 Task: Find an Airbnb in Usinsk, Russia for 2 guests from 6th to 8th June, with a price range of ₹7000 to ₹12000, 1 bedroom, 2 beds, 1 bathroom, Wifi, Washing machine, and self check-in.
Action: Mouse moved to (447, 117)
Screenshot: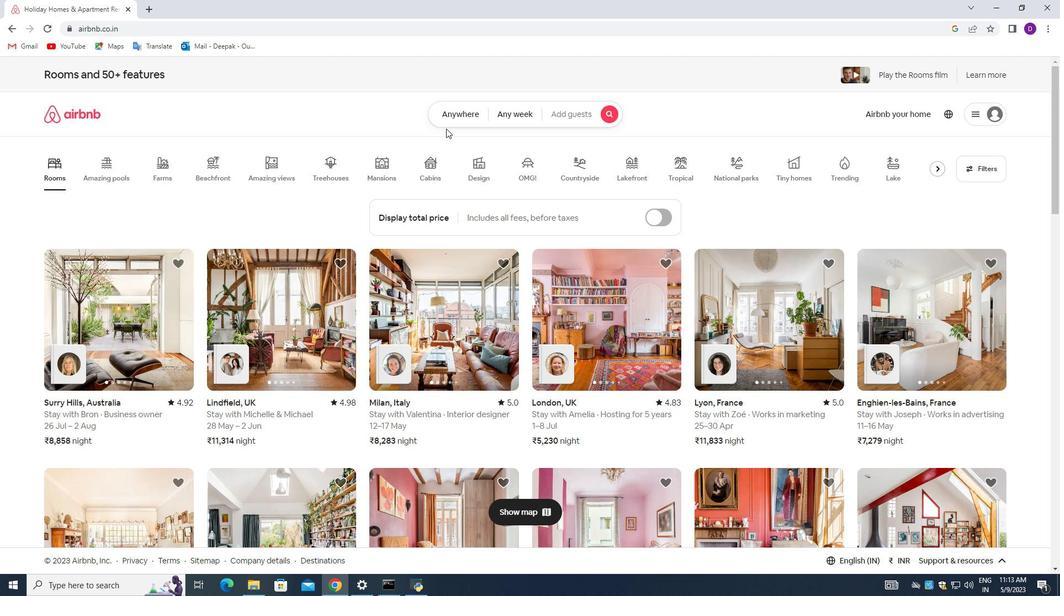 
Action: Mouse pressed left at (447, 117)
Screenshot: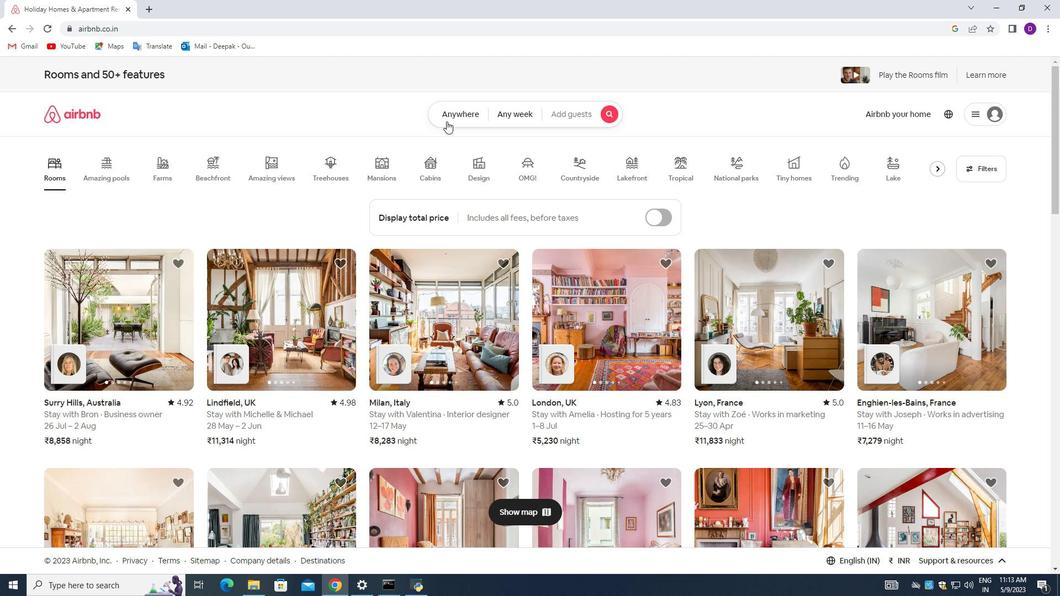 
Action: Mouse moved to (411, 155)
Screenshot: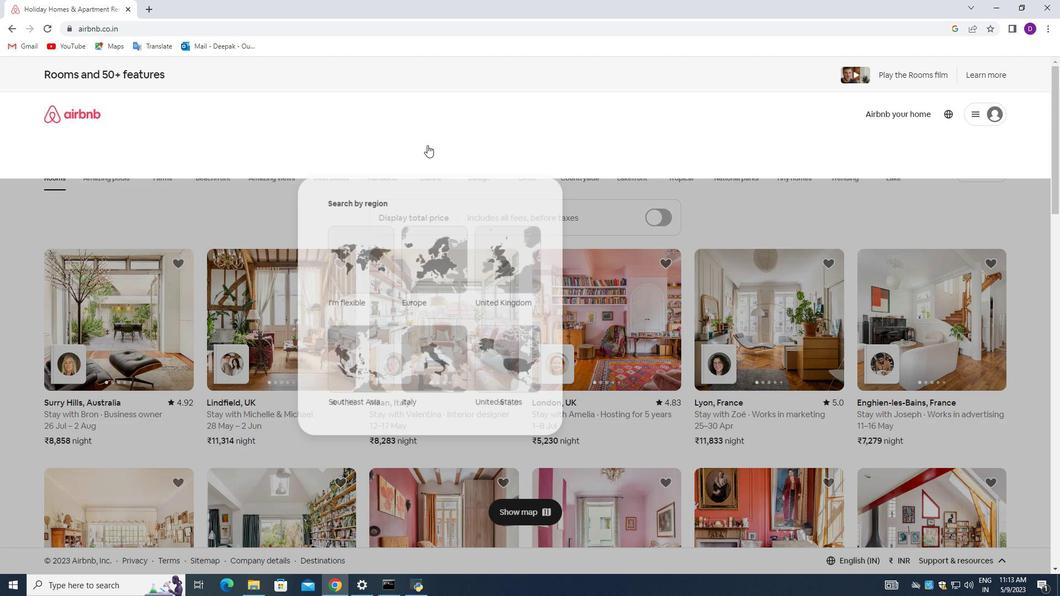
Action: Mouse pressed left at (411, 155)
Screenshot: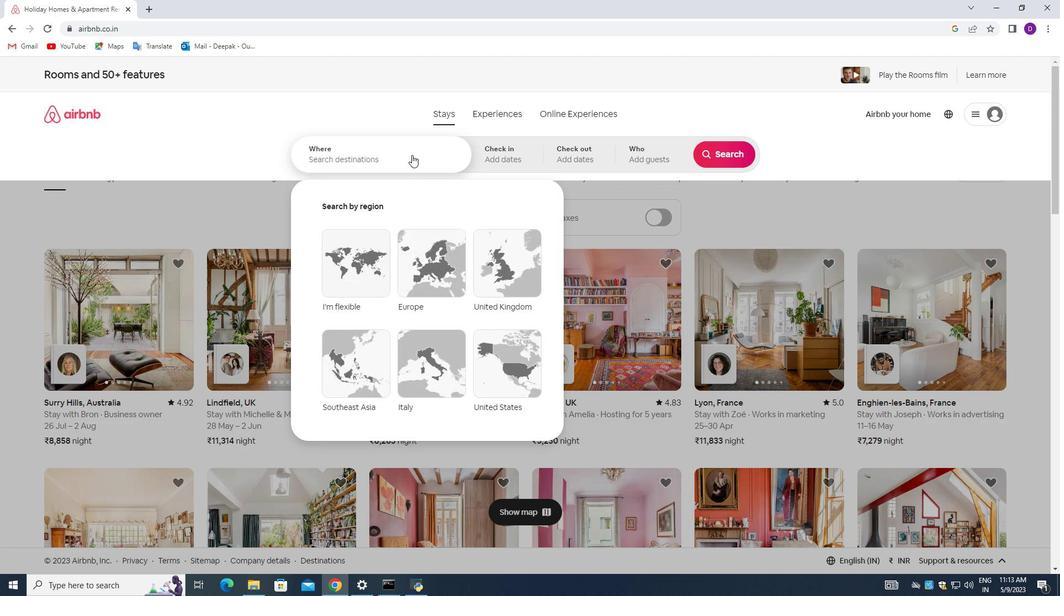 
Action: Mouse moved to (161, 269)
Screenshot: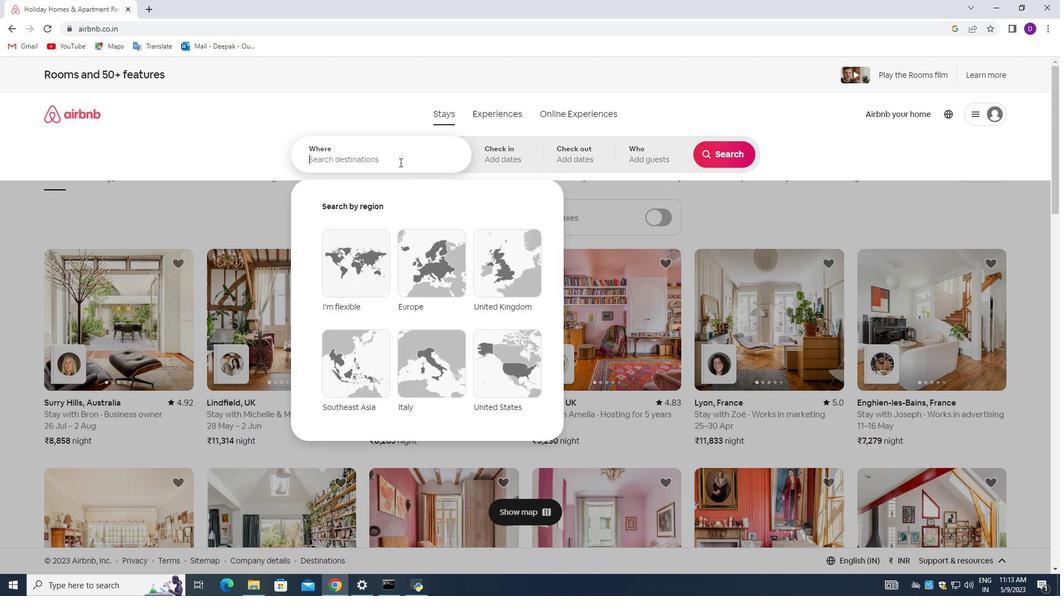 
Action: Key pressed <Key.shift>Usinsk,<Key.space><Key.shift_r>Russia<Key.enter>
Screenshot: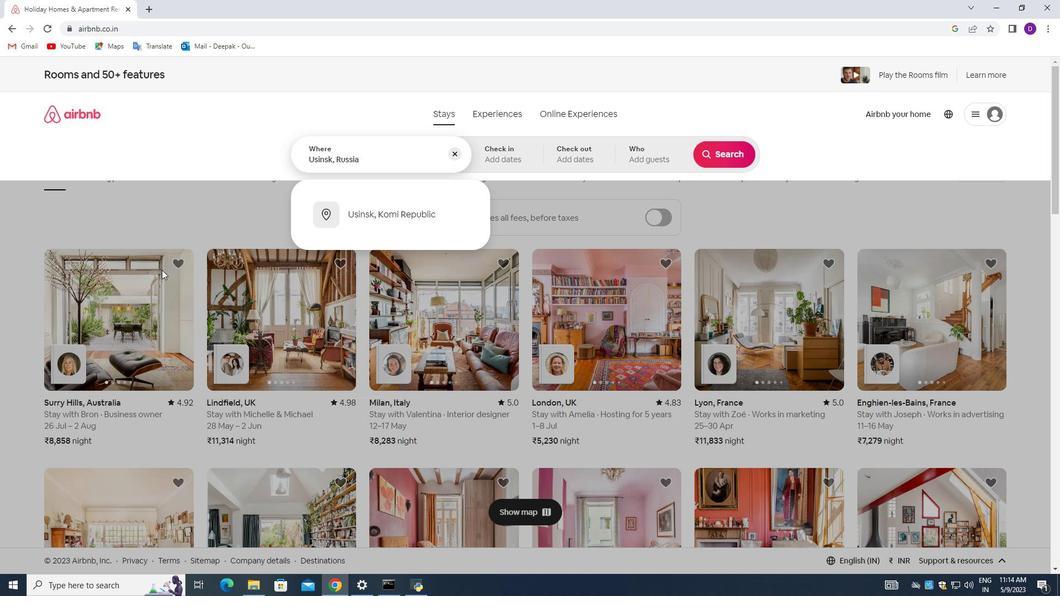 
Action: Mouse moved to (606, 316)
Screenshot: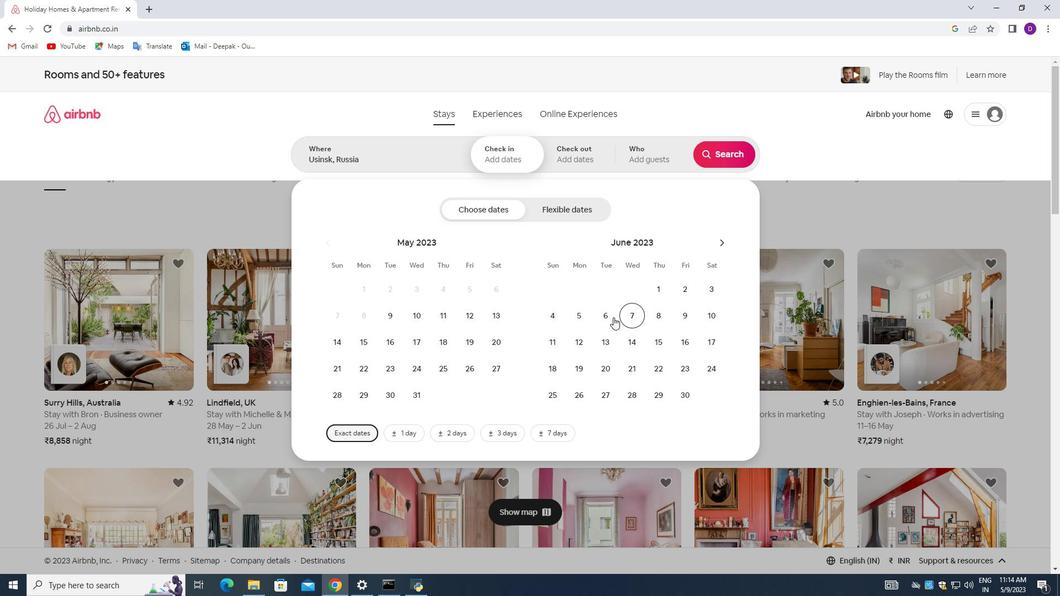 
Action: Mouse pressed left at (606, 316)
Screenshot: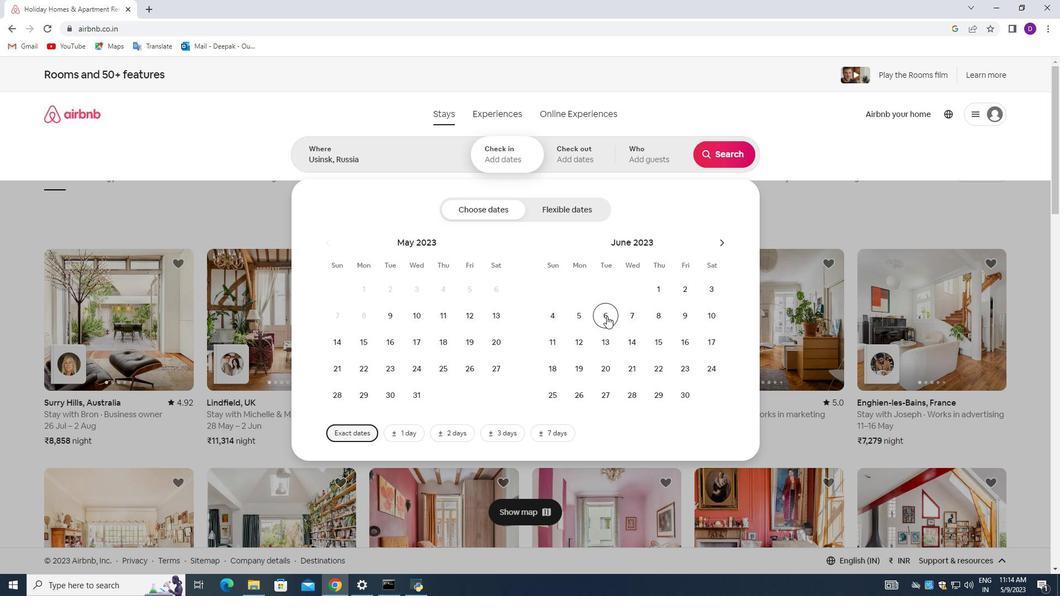 
Action: Mouse moved to (664, 318)
Screenshot: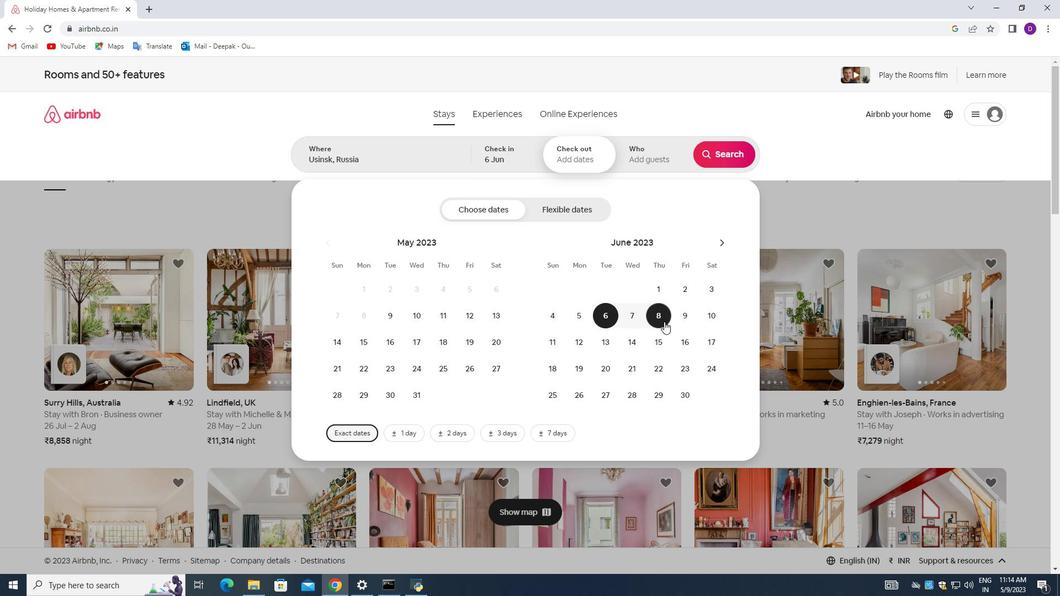 
Action: Mouse pressed left at (664, 318)
Screenshot: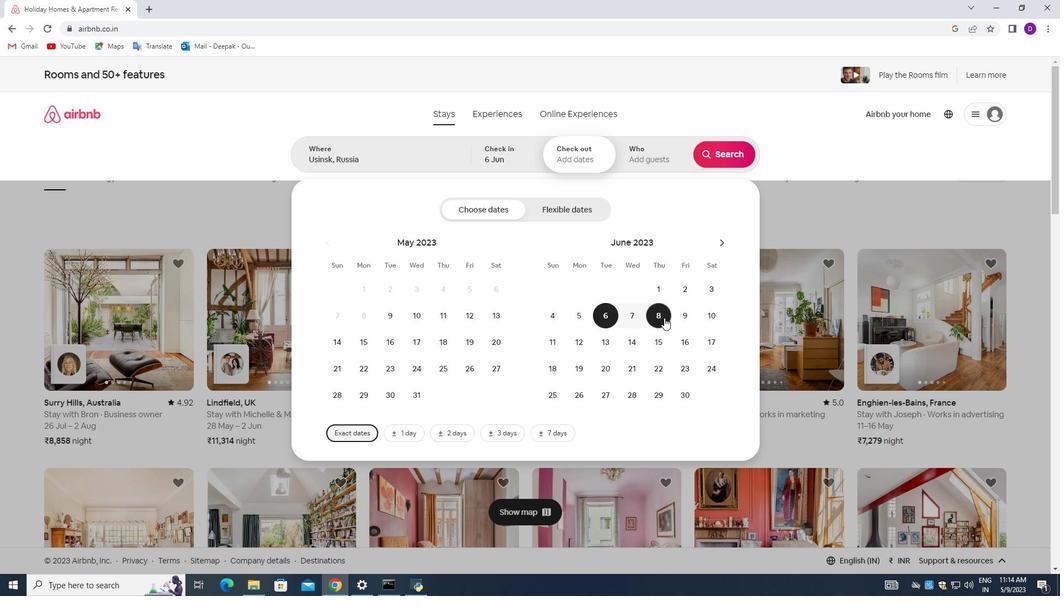 
Action: Mouse moved to (642, 159)
Screenshot: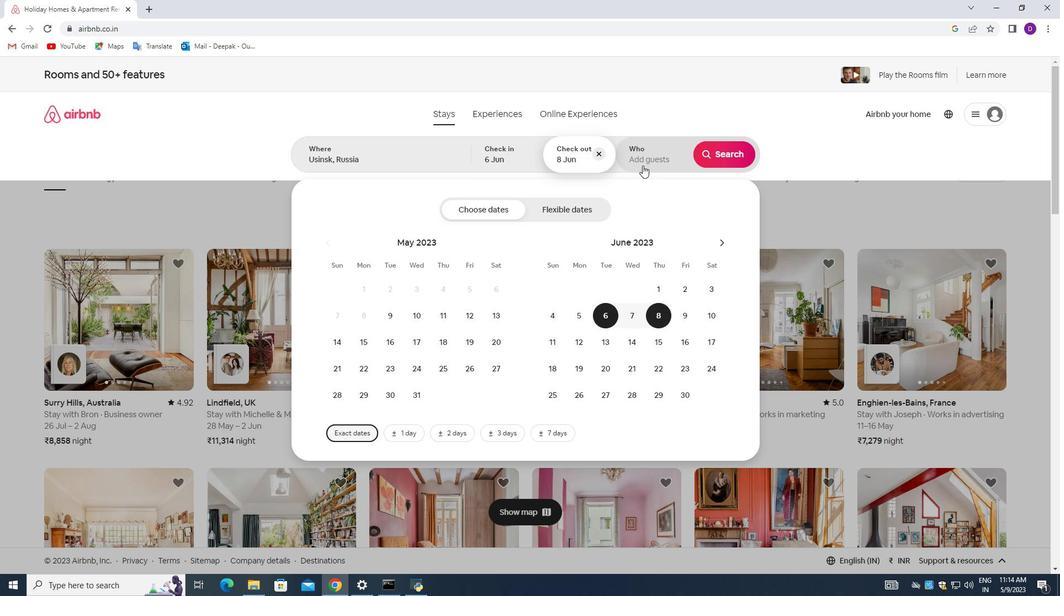 
Action: Mouse pressed left at (642, 159)
Screenshot: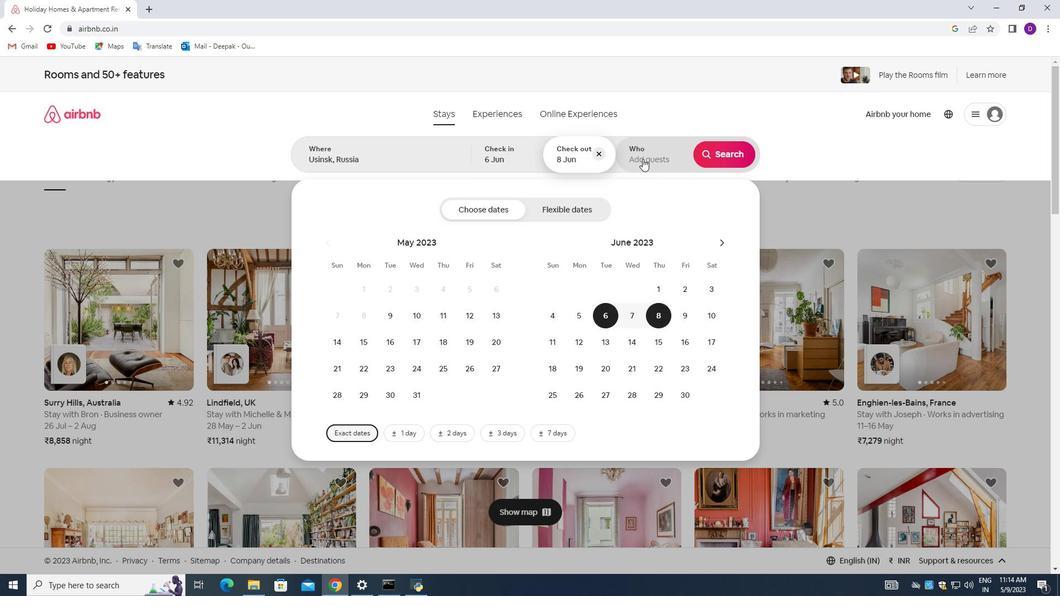 
Action: Mouse moved to (722, 210)
Screenshot: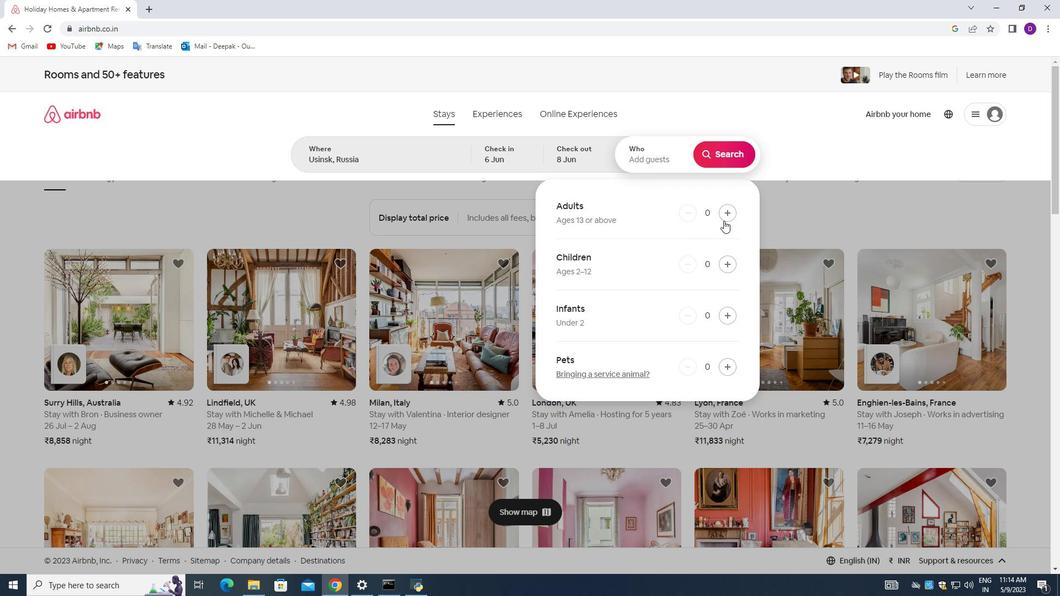 
Action: Mouse pressed left at (722, 210)
Screenshot: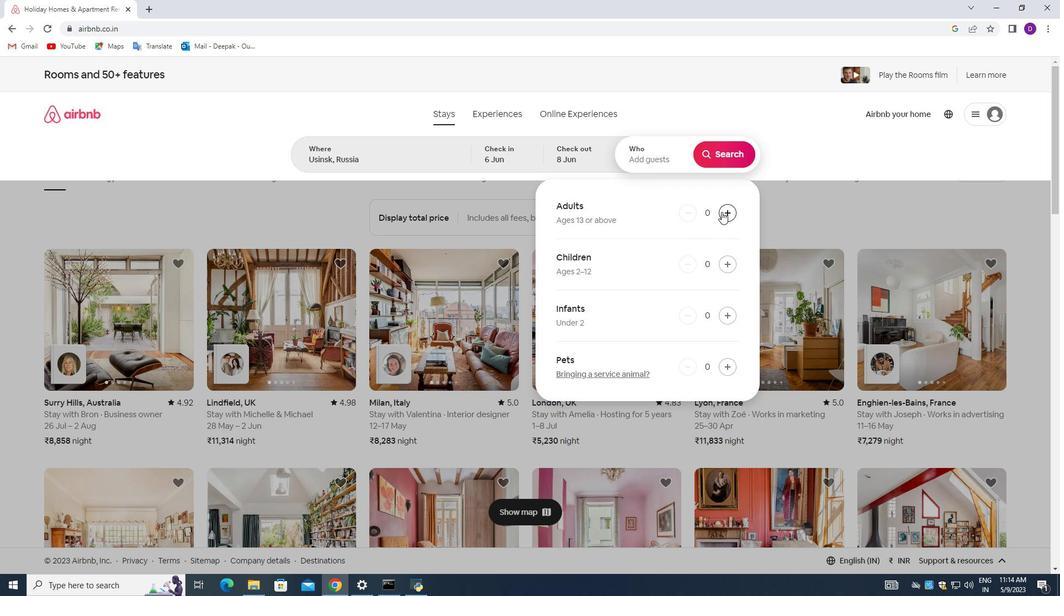 
Action: Mouse pressed left at (722, 210)
Screenshot: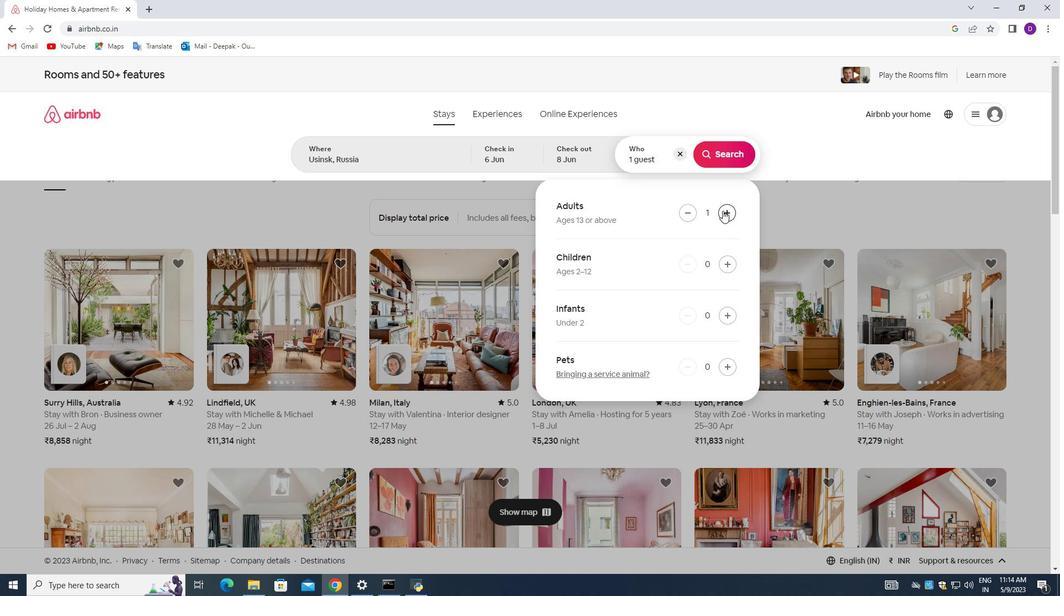 
Action: Mouse moved to (725, 153)
Screenshot: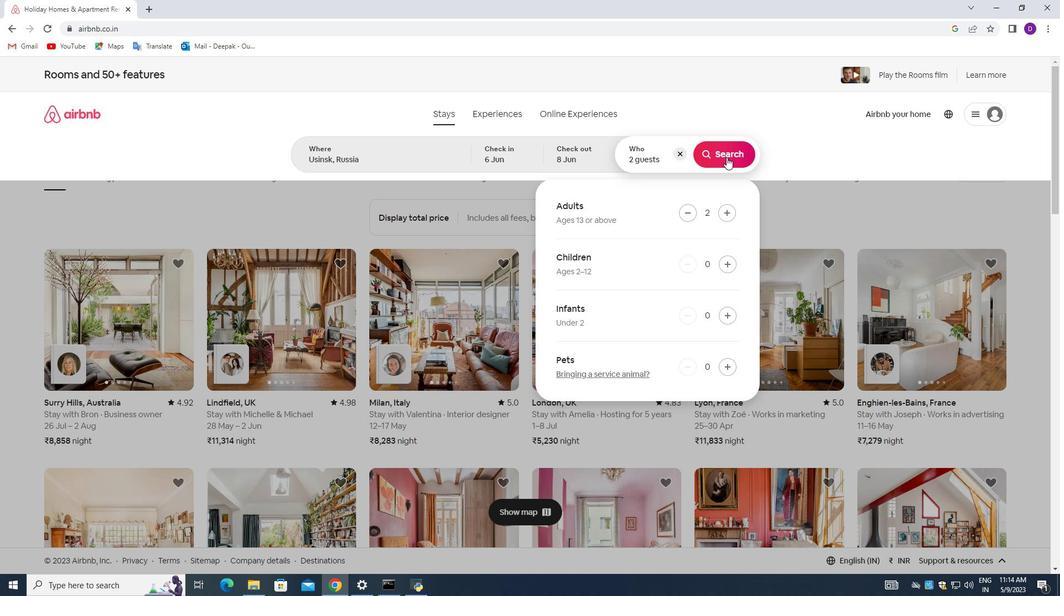 
Action: Mouse pressed left at (725, 153)
Screenshot: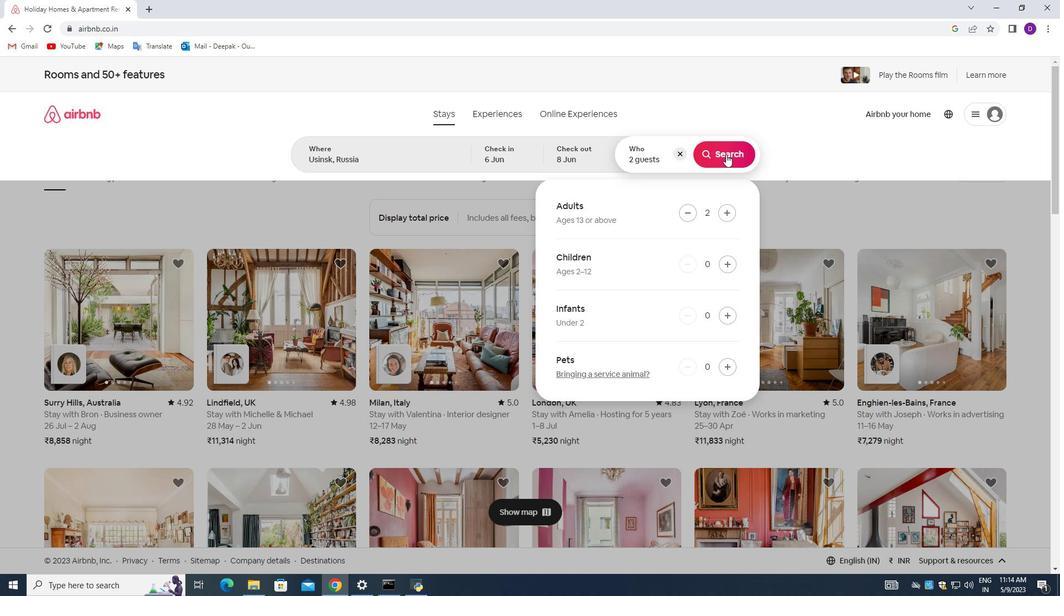 
Action: Mouse moved to (1000, 123)
Screenshot: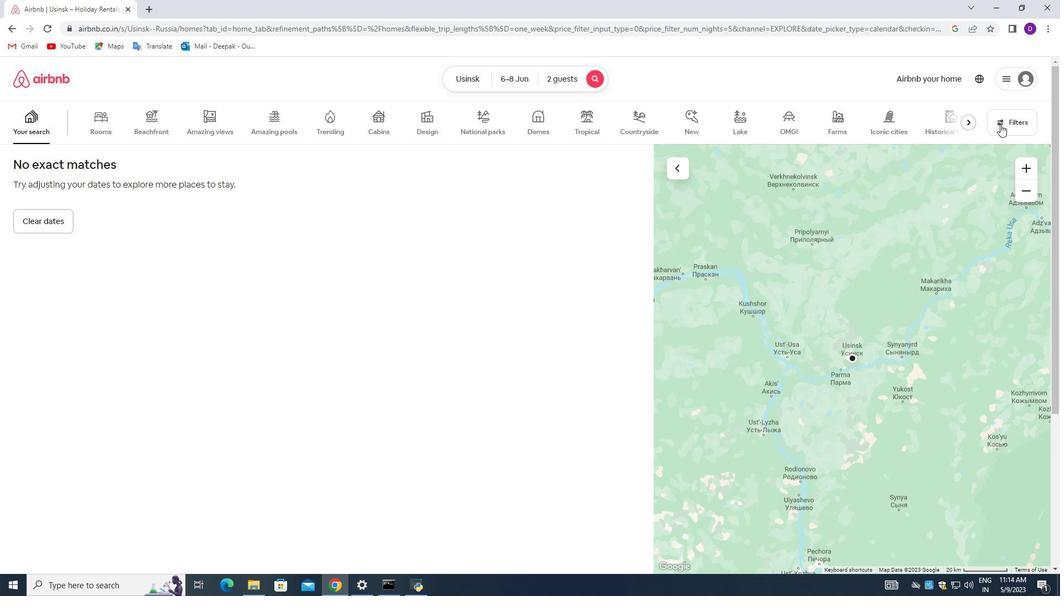 
Action: Mouse pressed left at (1000, 123)
Screenshot: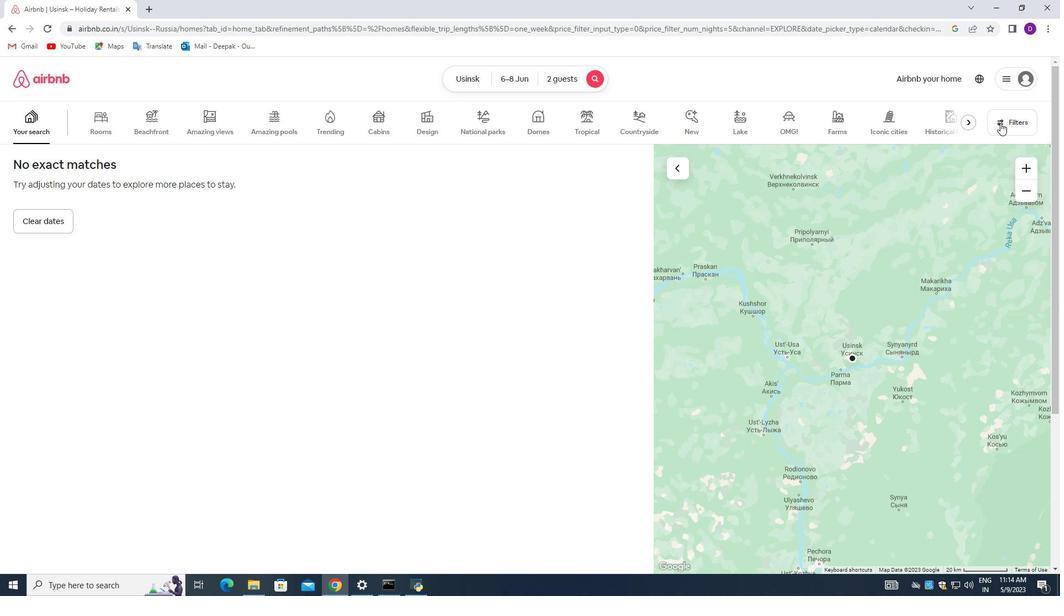
Action: Mouse moved to (398, 392)
Screenshot: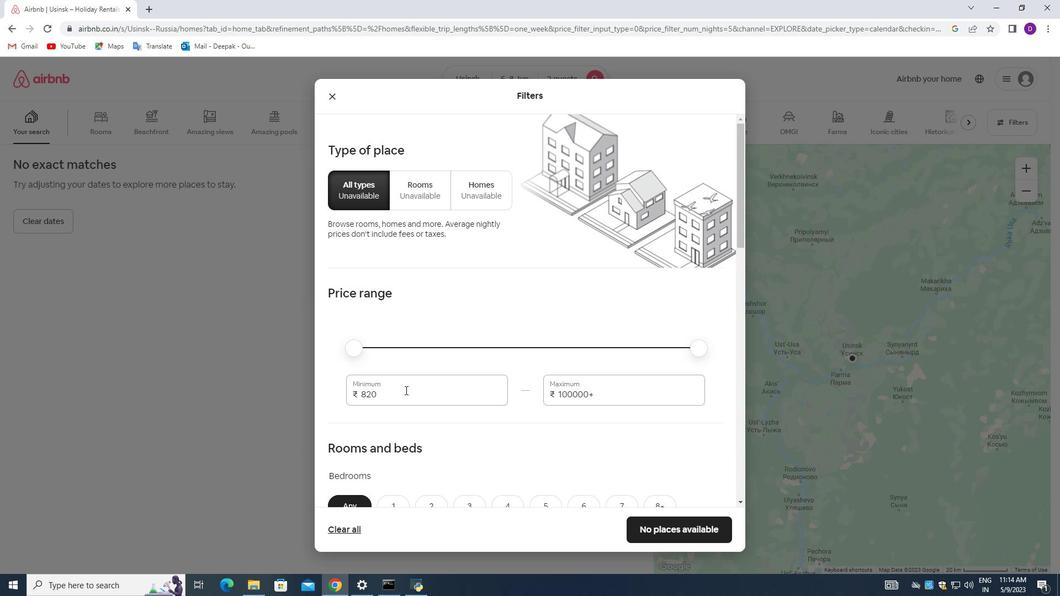 
Action: Mouse pressed left at (398, 392)
Screenshot: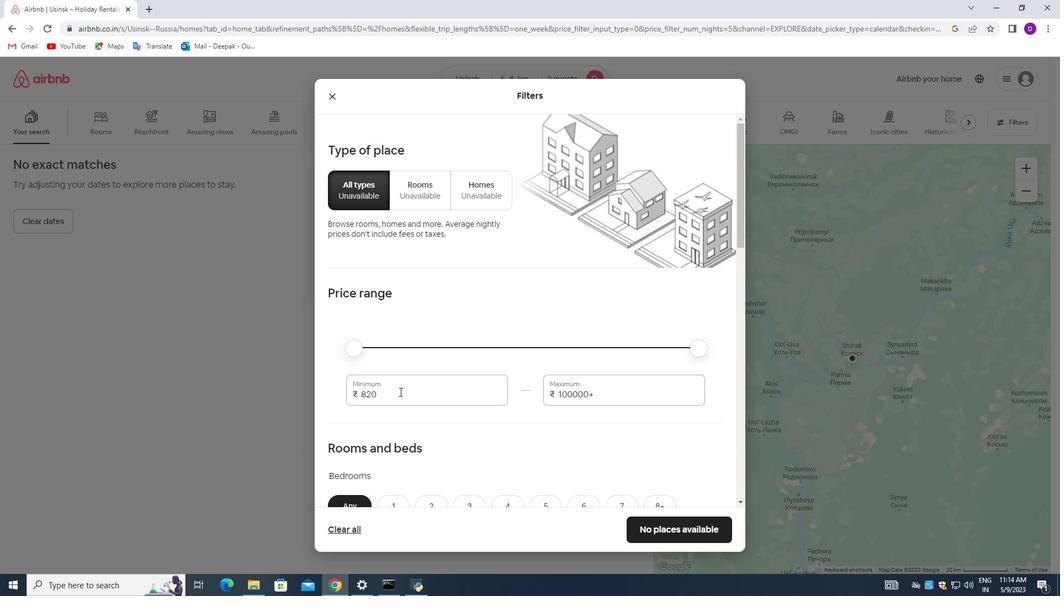 
Action: Mouse moved to (396, 393)
Screenshot: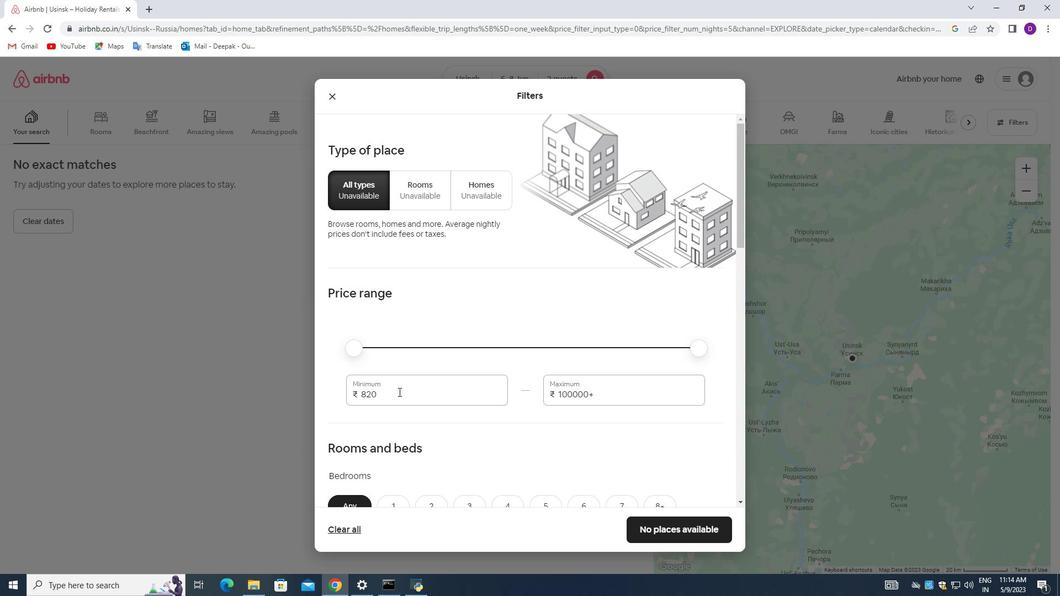 
Action: Mouse pressed left at (396, 393)
Screenshot: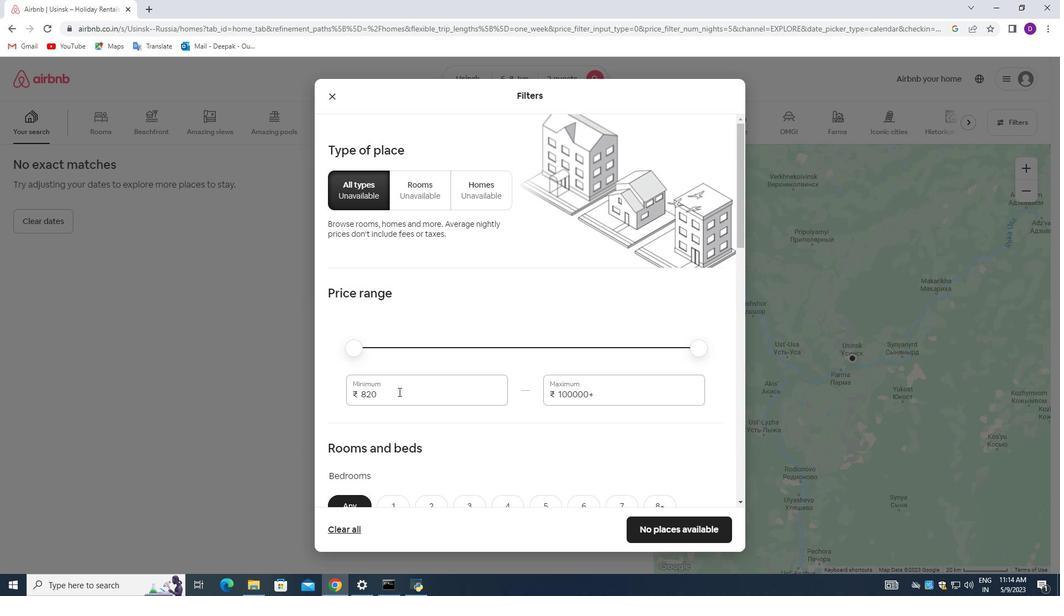 
Action: Mouse pressed left at (396, 393)
Screenshot: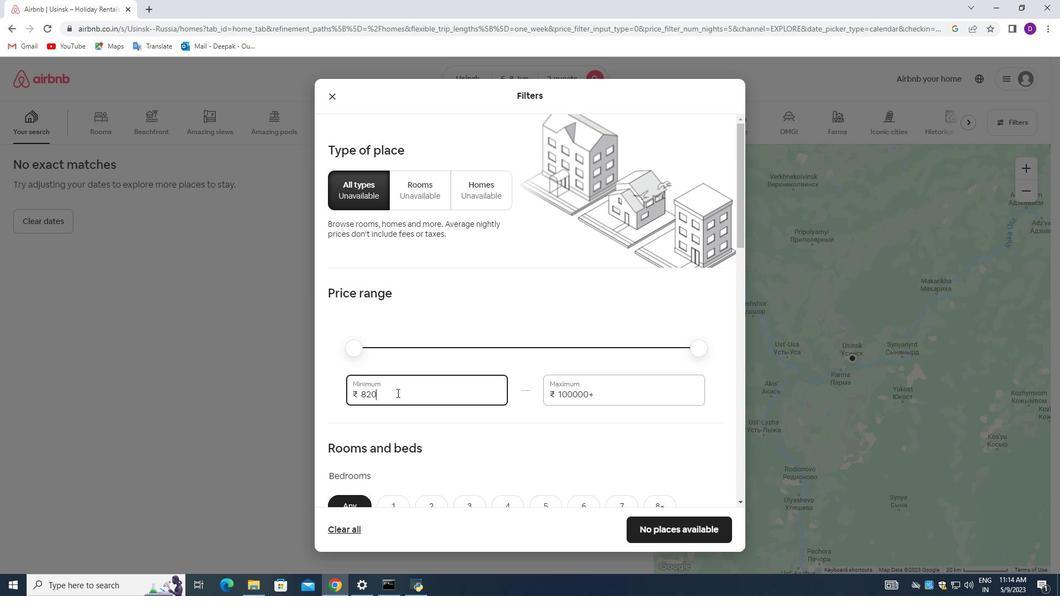 
Action: Key pressed 7000<Key.tab>12000
Screenshot: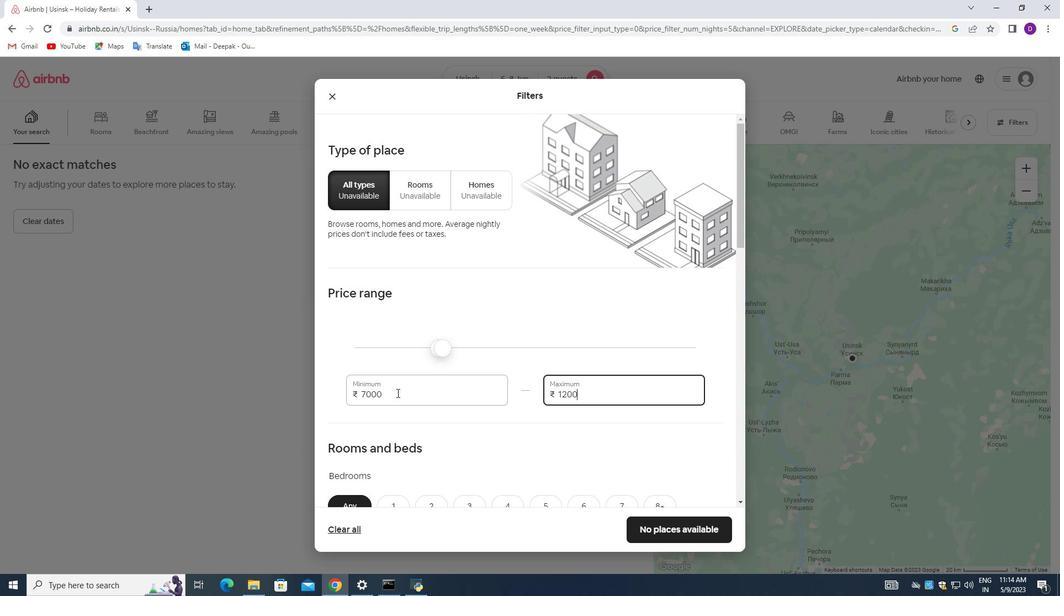 
Action: Mouse moved to (632, 313)
Screenshot: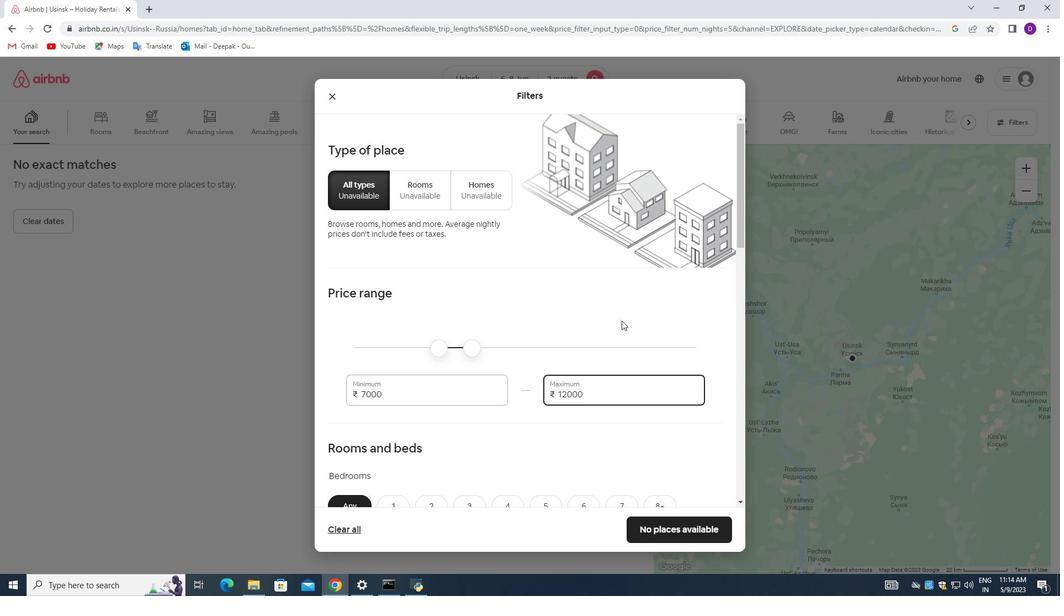 
Action: Mouse scrolled (632, 313) with delta (0, 0)
Screenshot: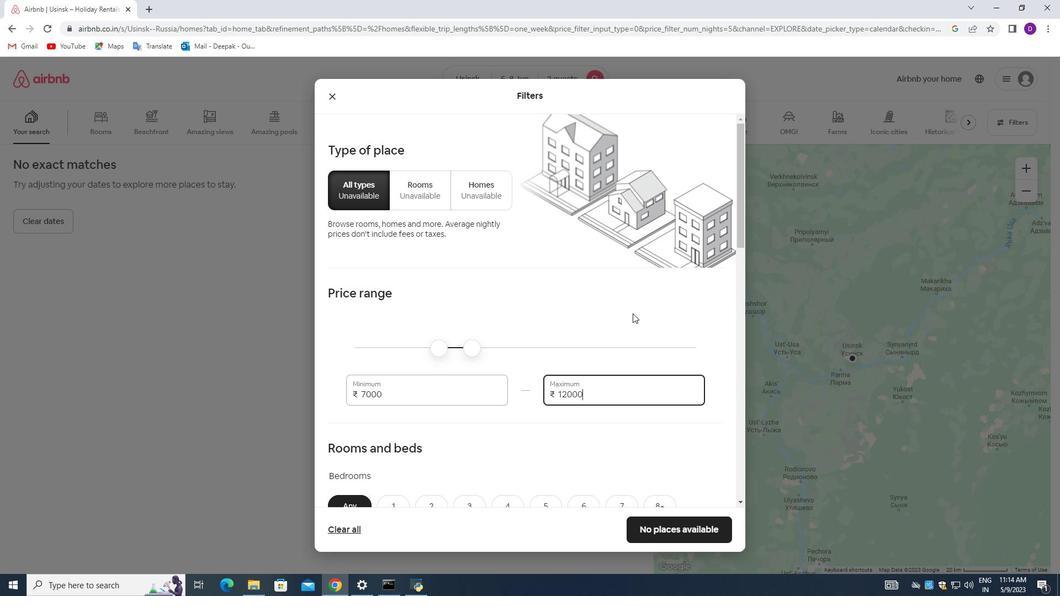 
Action: Mouse moved to (633, 311)
Screenshot: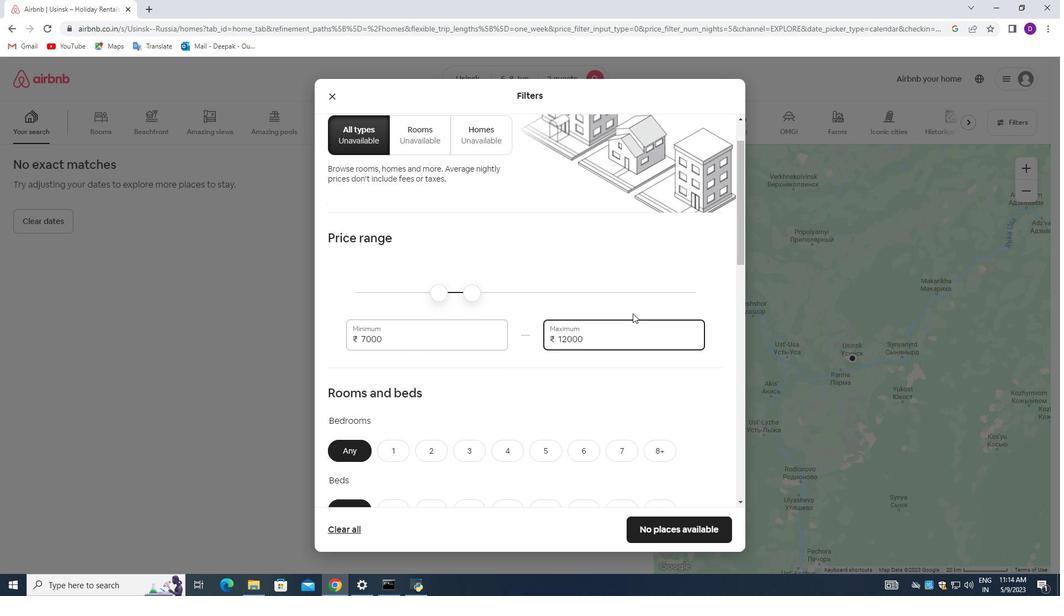 
Action: Mouse scrolled (633, 311) with delta (0, 0)
Screenshot: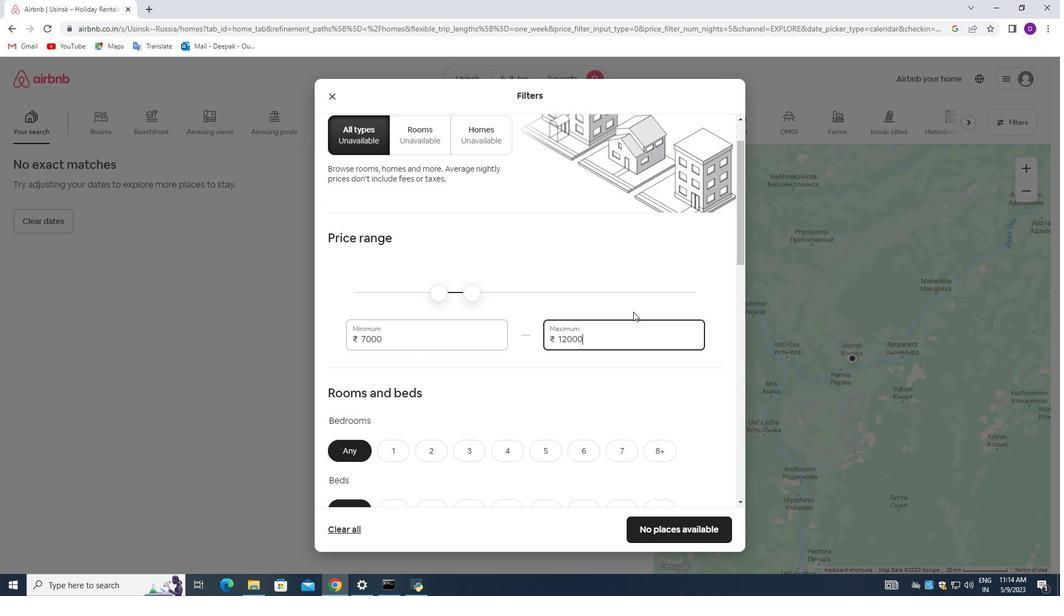 
Action: Mouse scrolled (633, 311) with delta (0, 0)
Screenshot: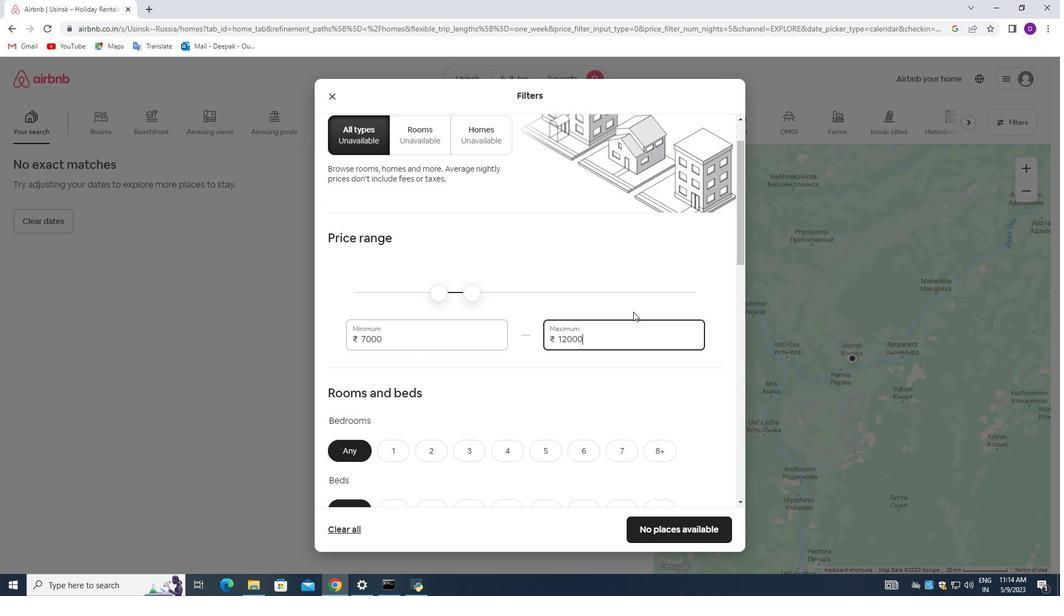 
Action: Mouse scrolled (633, 311) with delta (0, 0)
Screenshot: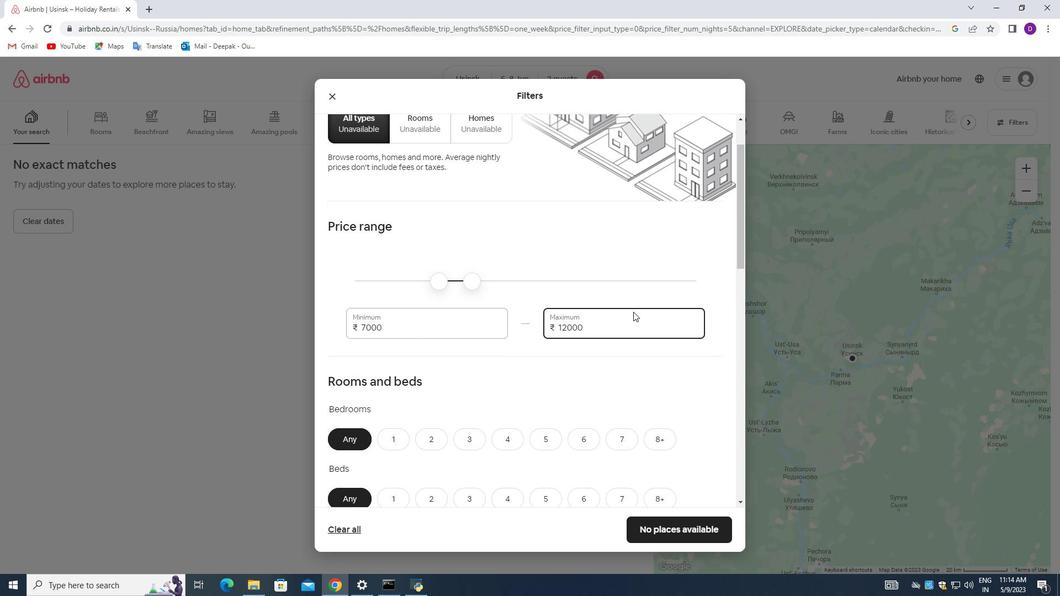 
Action: Mouse moved to (388, 286)
Screenshot: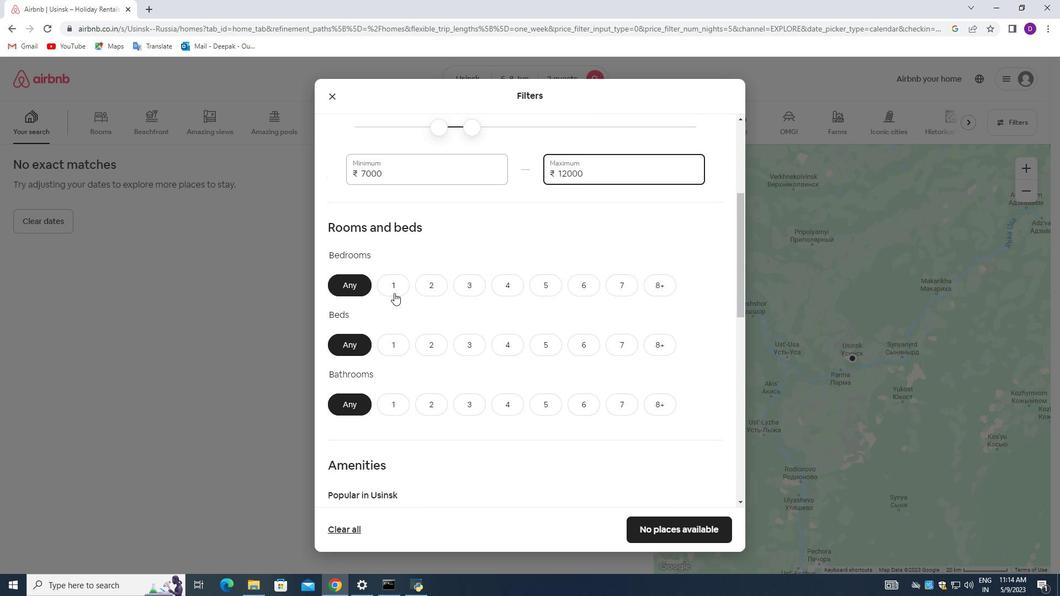 
Action: Mouse pressed left at (388, 286)
Screenshot: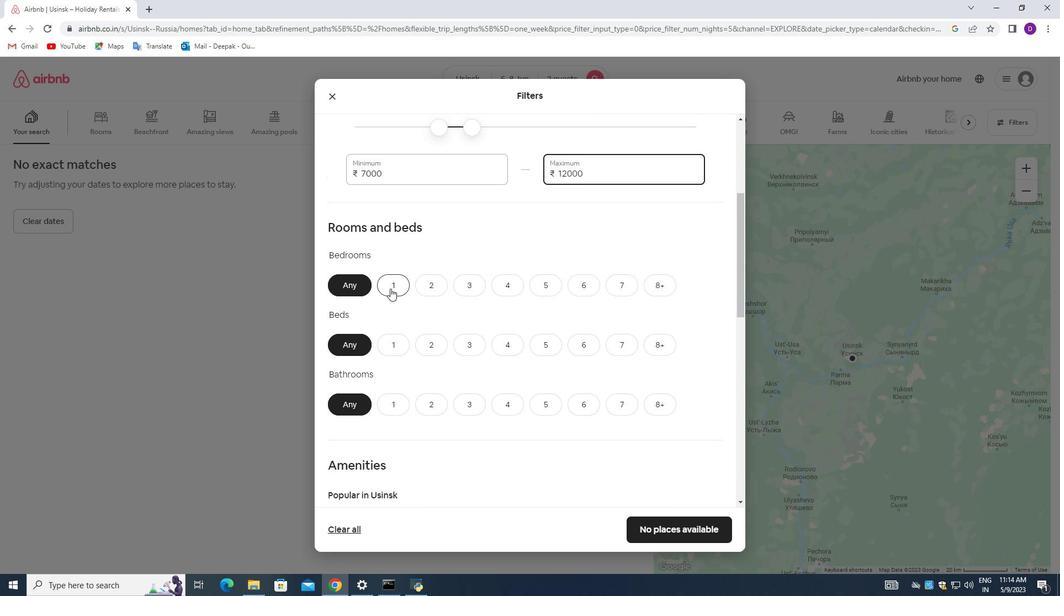 
Action: Mouse moved to (424, 337)
Screenshot: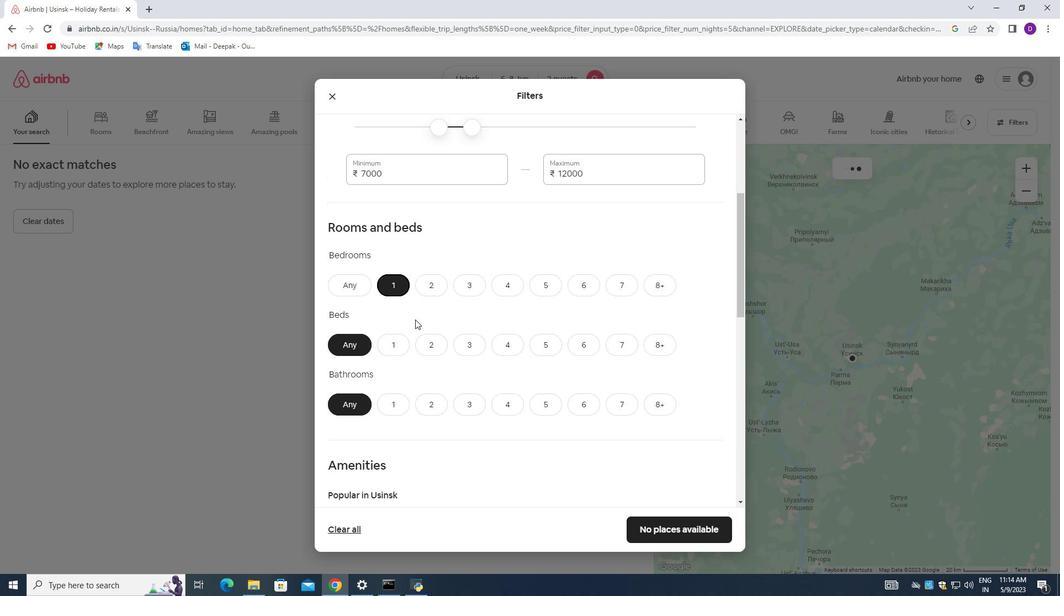 
Action: Mouse pressed left at (424, 337)
Screenshot: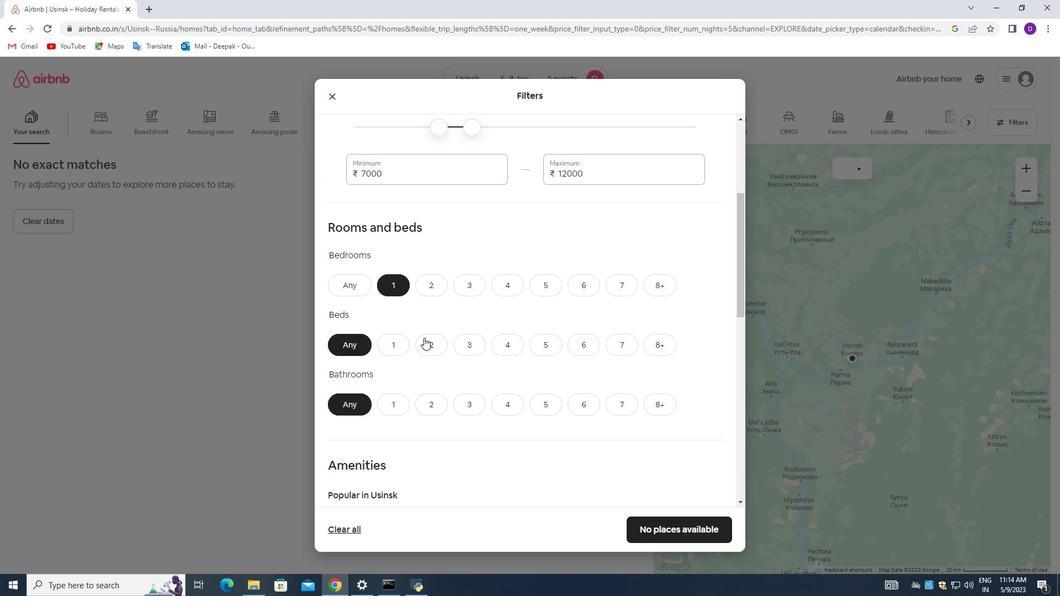 
Action: Mouse moved to (392, 402)
Screenshot: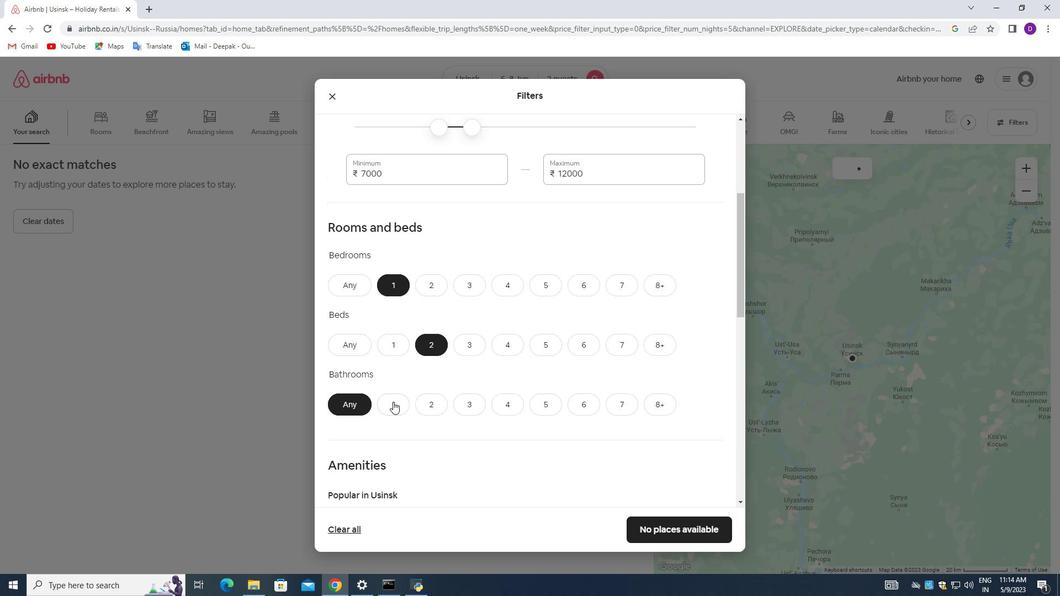
Action: Mouse pressed left at (392, 402)
Screenshot: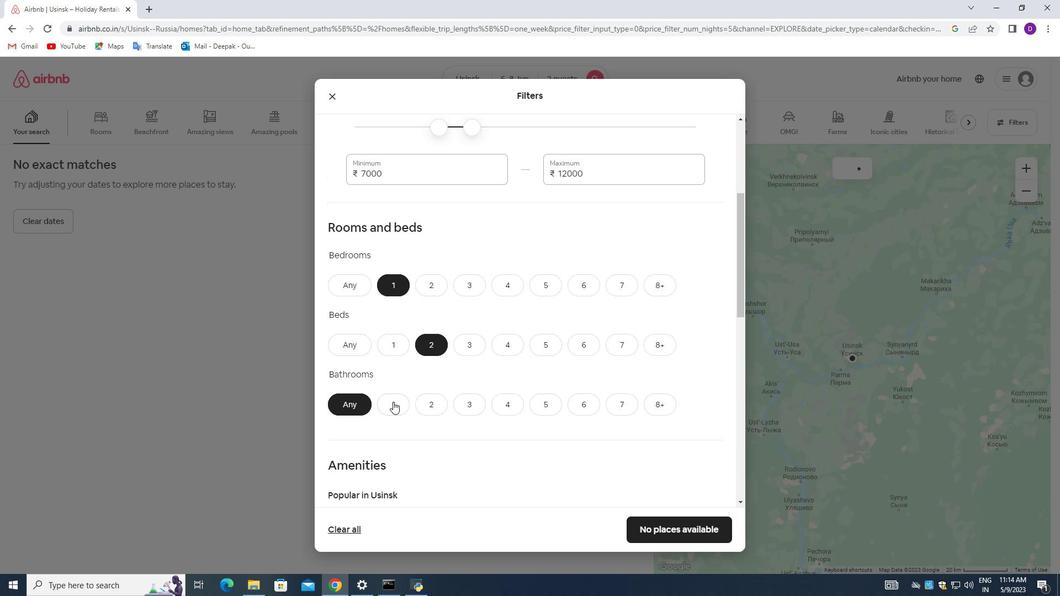 
Action: Mouse moved to (465, 334)
Screenshot: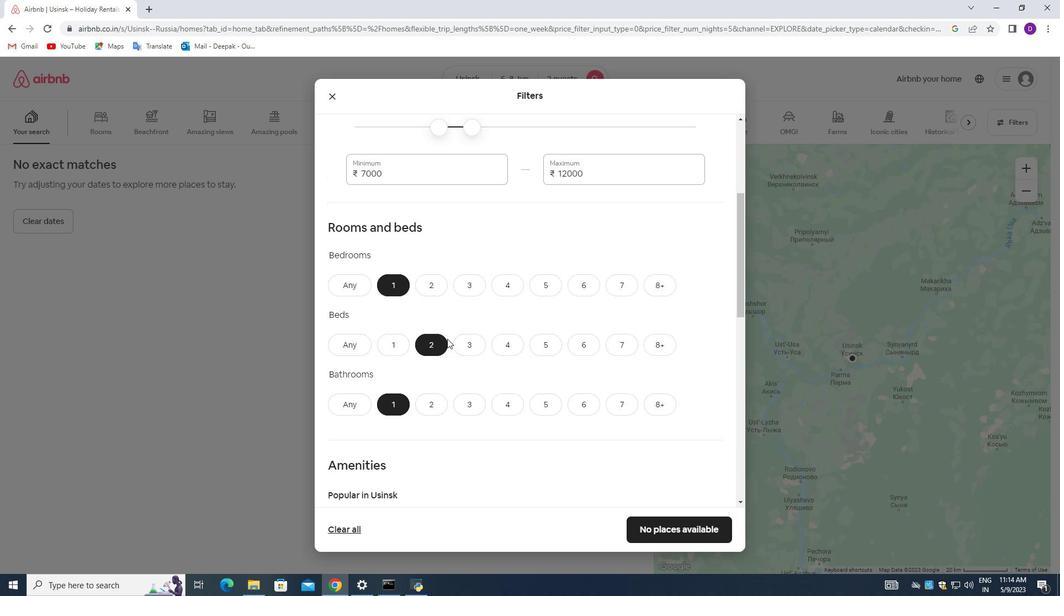 
Action: Mouse scrolled (464, 335) with delta (0, 0)
Screenshot: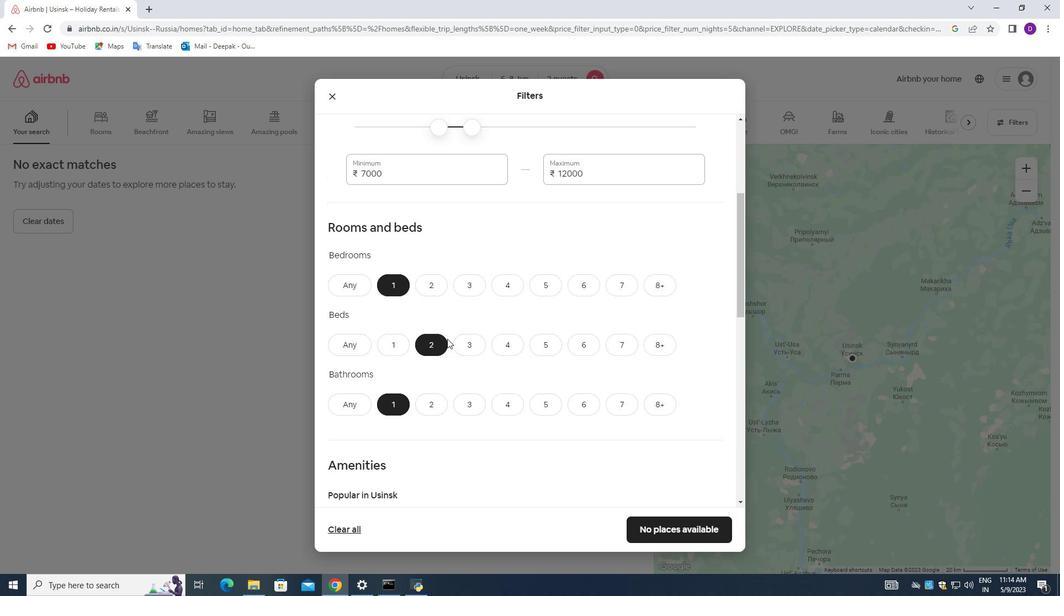 
Action: Mouse moved to (470, 330)
Screenshot: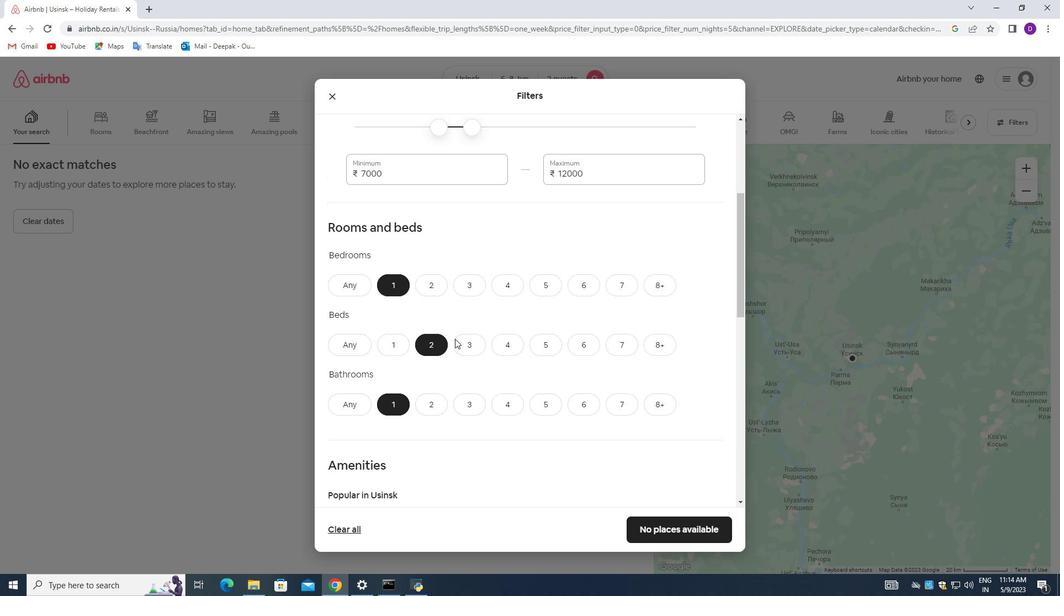 
Action: Mouse scrolled (470, 330) with delta (0, 0)
Screenshot: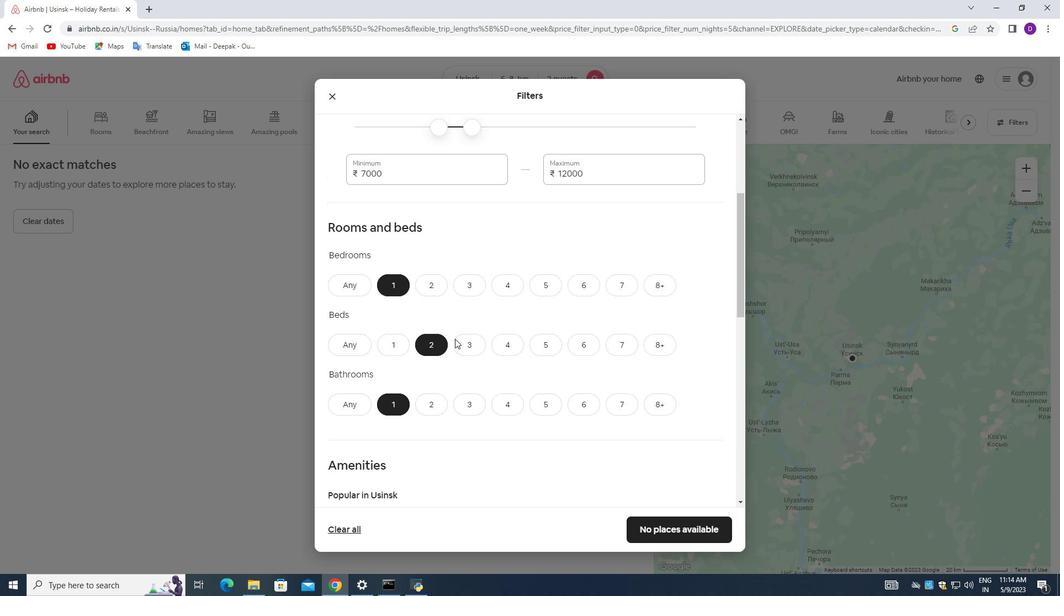 
Action: Mouse moved to (496, 294)
Screenshot: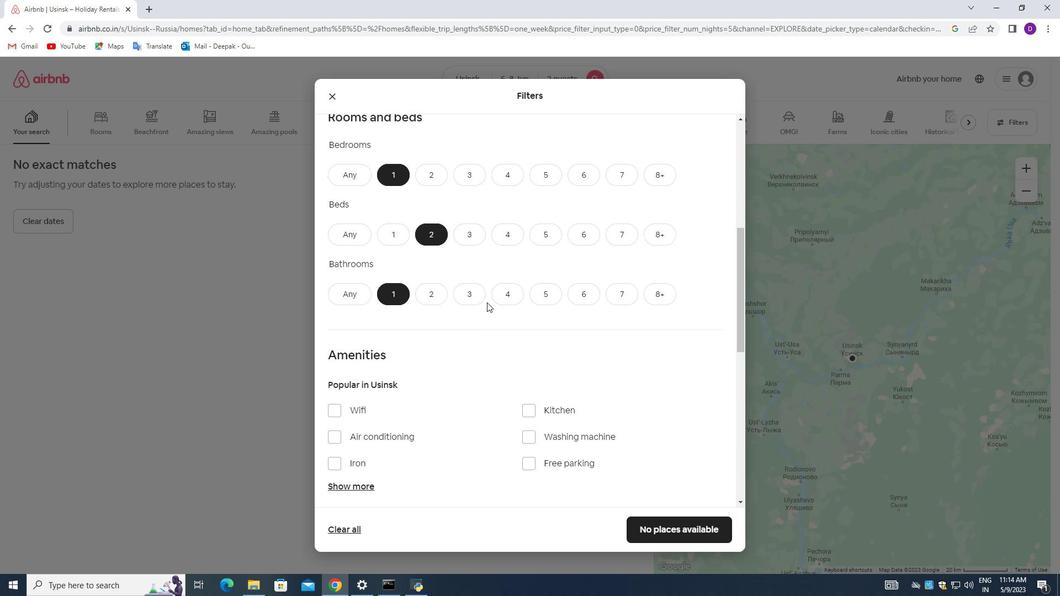 
Action: Mouse scrolled (496, 293) with delta (0, 0)
Screenshot: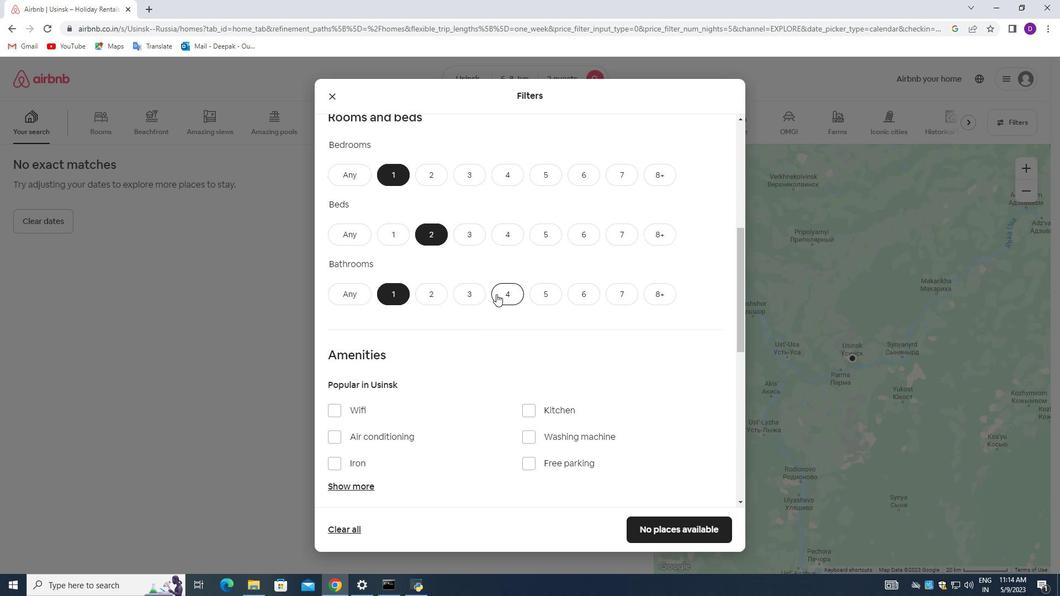 
Action: Mouse scrolled (496, 293) with delta (0, 0)
Screenshot: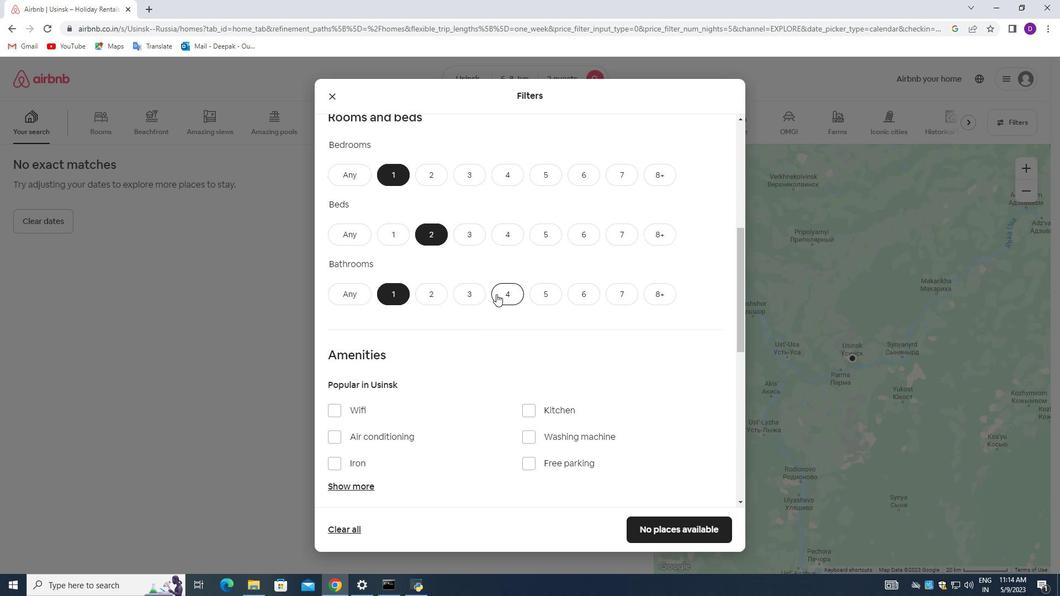 
Action: Mouse moved to (330, 295)
Screenshot: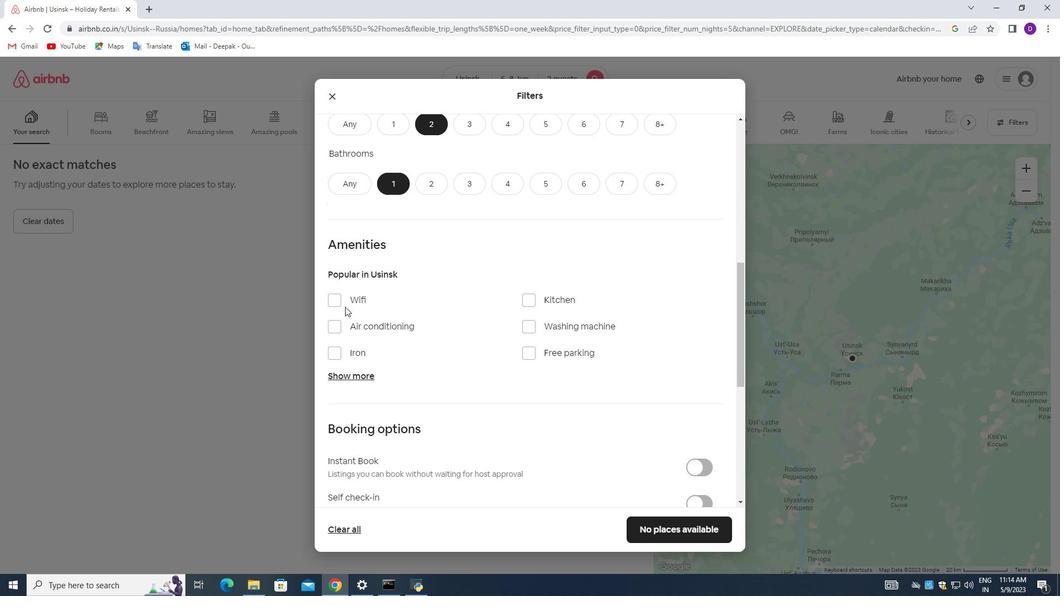 
Action: Mouse pressed left at (330, 295)
Screenshot: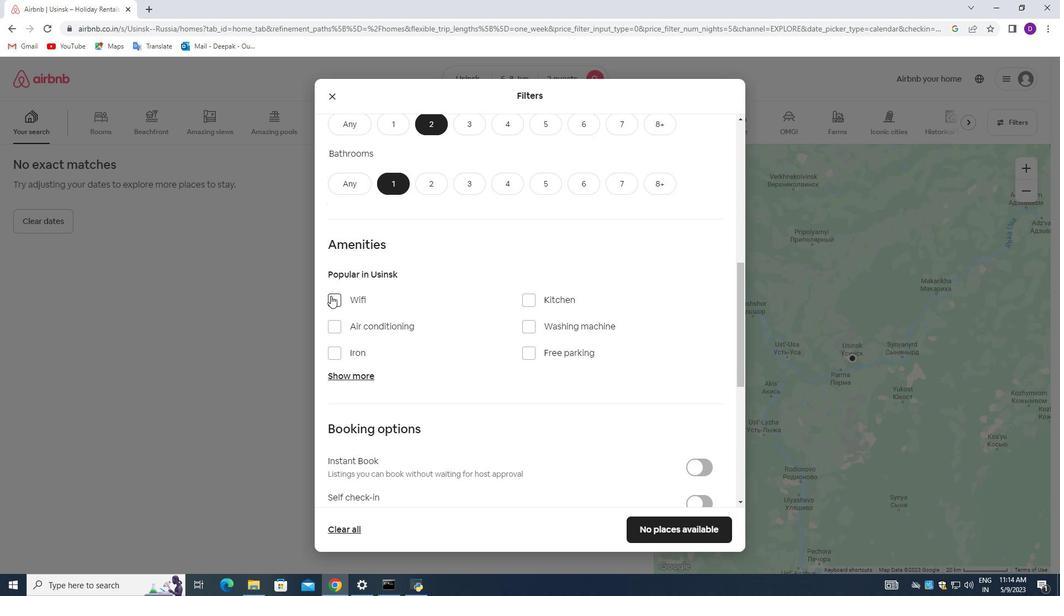 
Action: Mouse moved to (525, 325)
Screenshot: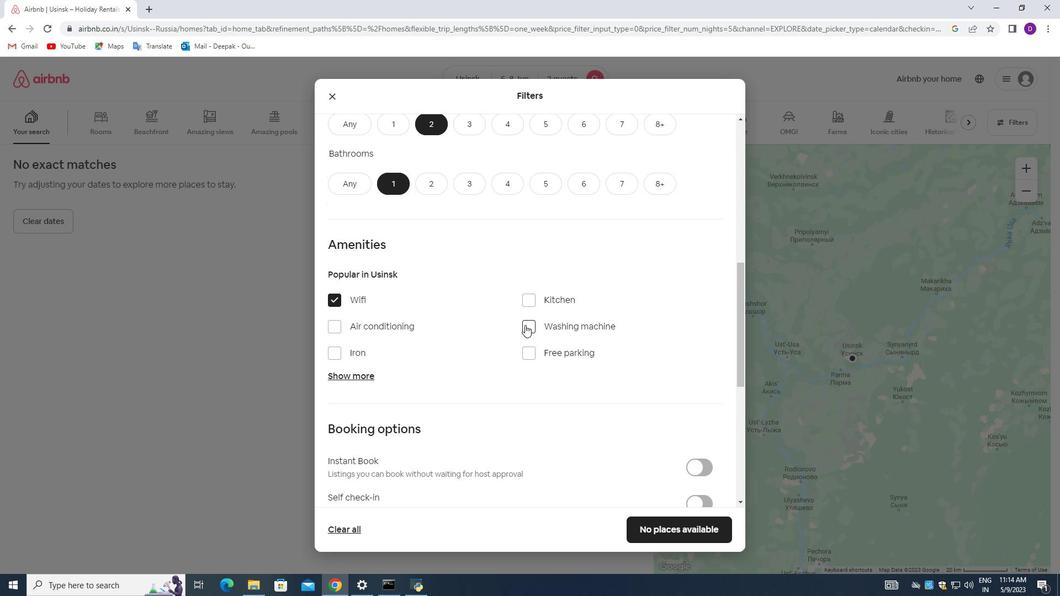 
Action: Mouse pressed left at (525, 325)
Screenshot: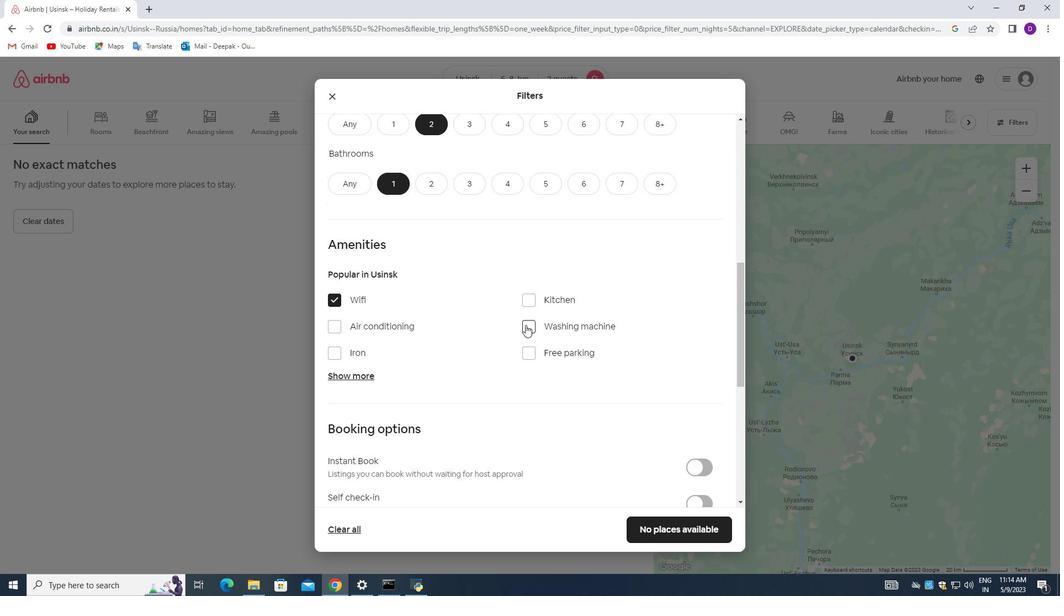 
Action: Mouse moved to (507, 339)
Screenshot: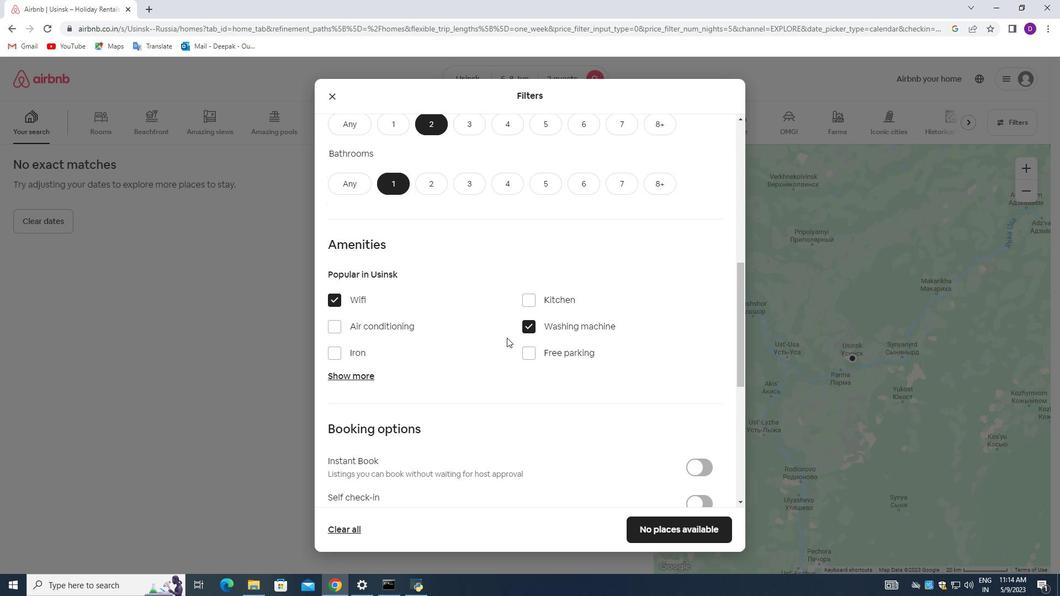 
Action: Mouse scrolled (507, 338) with delta (0, 0)
Screenshot: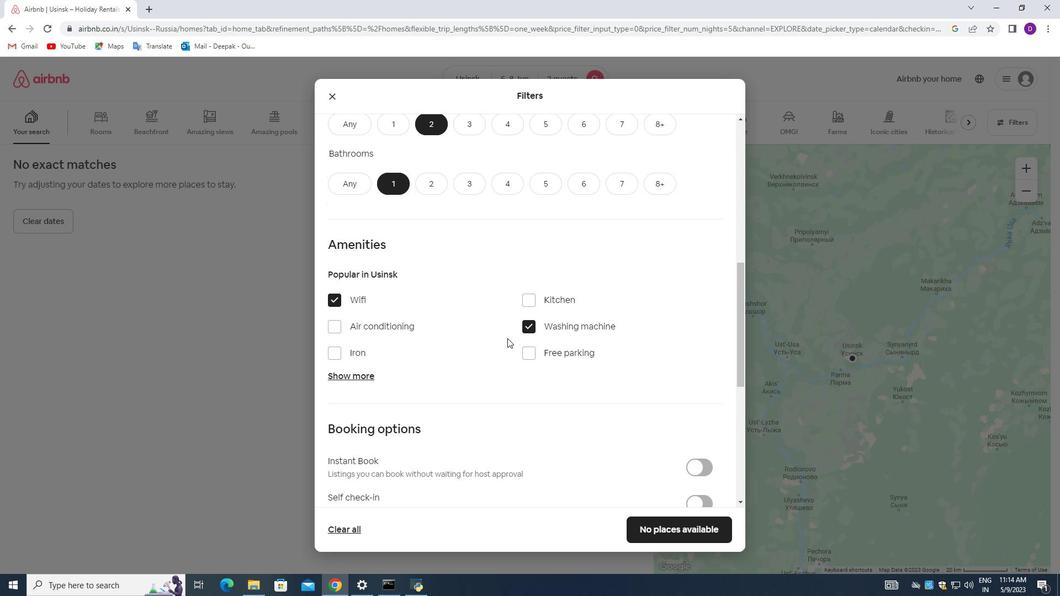 
Action: Mouse moved to (549, 346)
Screenshot: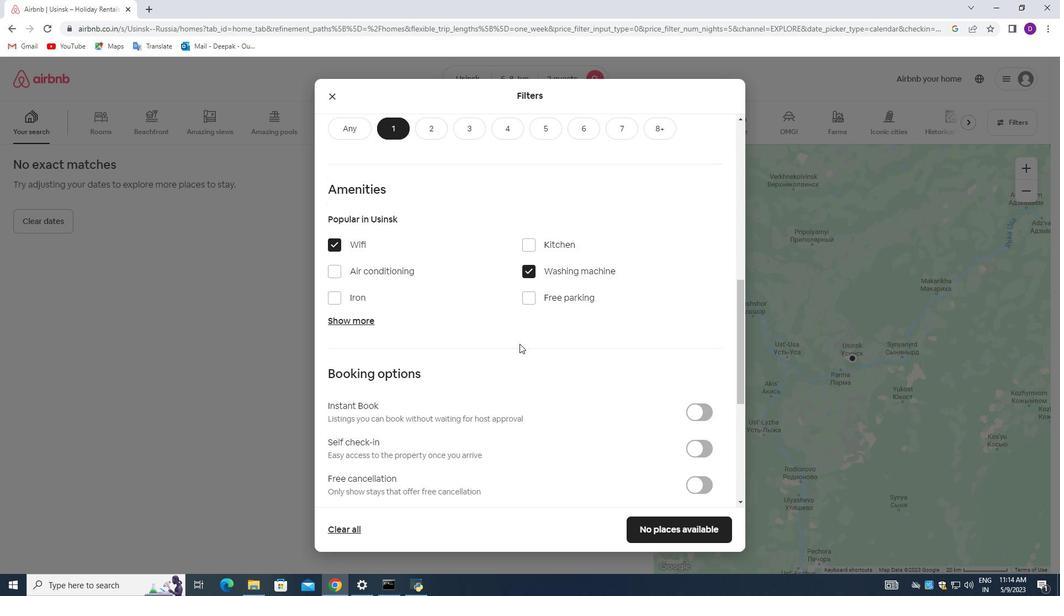 
Action: Mouse scrolled (549, 346) with delta (0, 0)
Screenshot: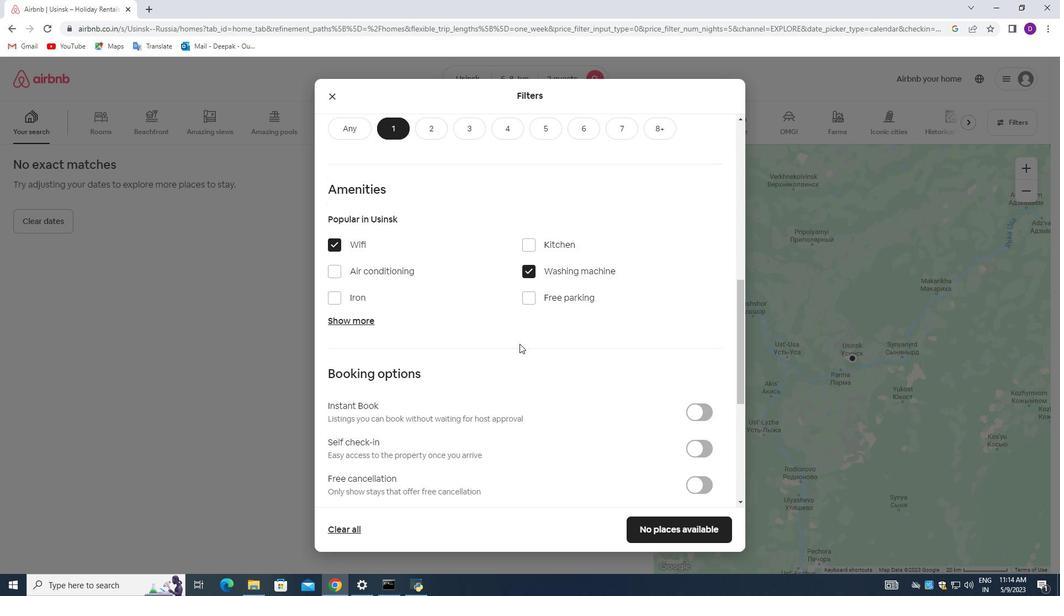 
Action: Mouse moved to (558, 350)
Screenshot: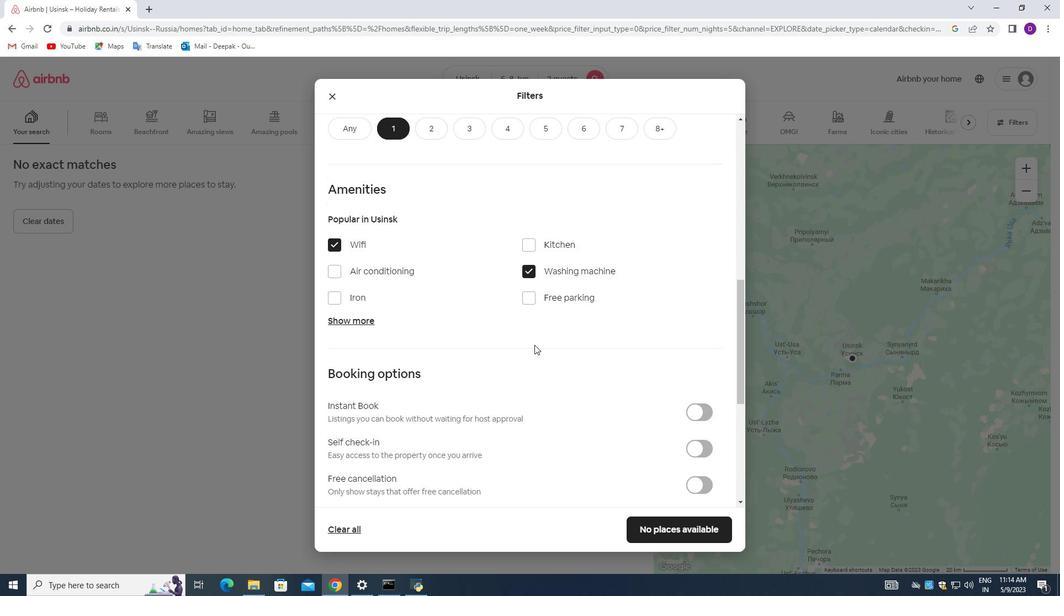 
Action: Mouse scrolled (558, 349) with delta (0, 0)
Screenshot: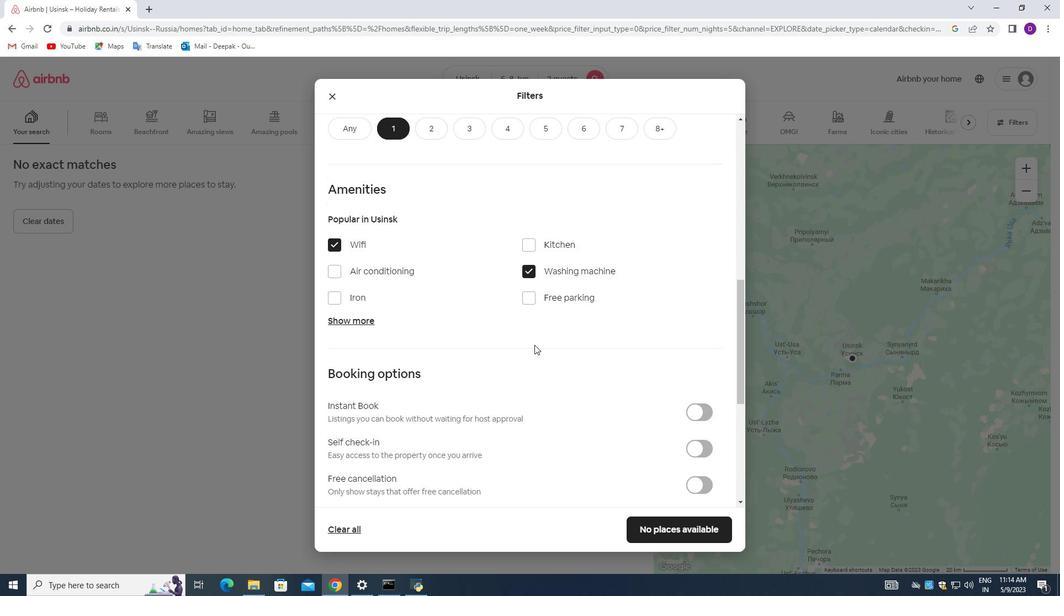 
Action: Mouse moved to (692, 335)
Screenshot: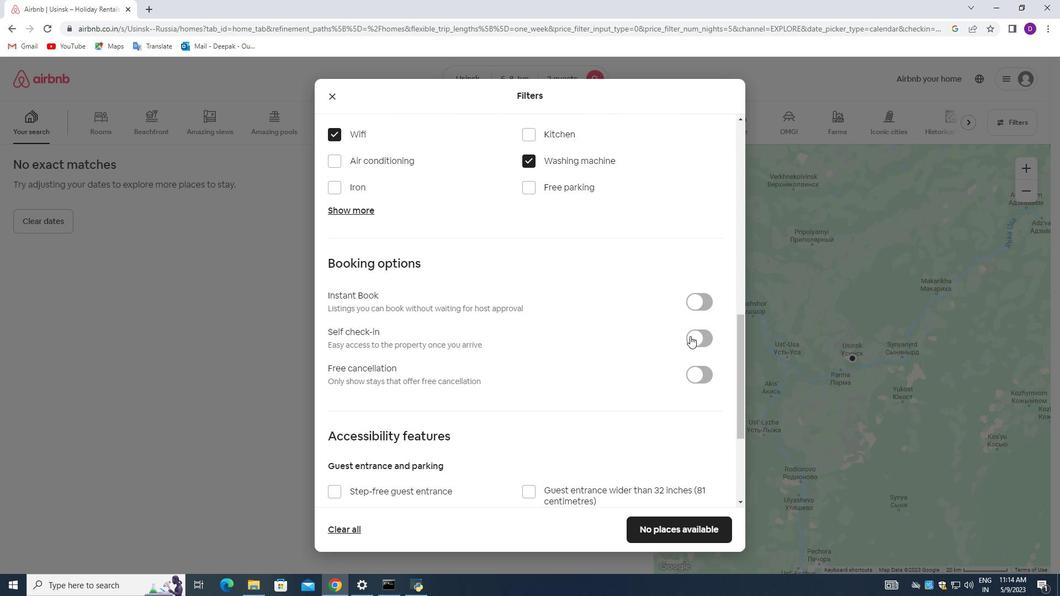 
Action: Mouse pressed left at (692, 335)
Screenshot: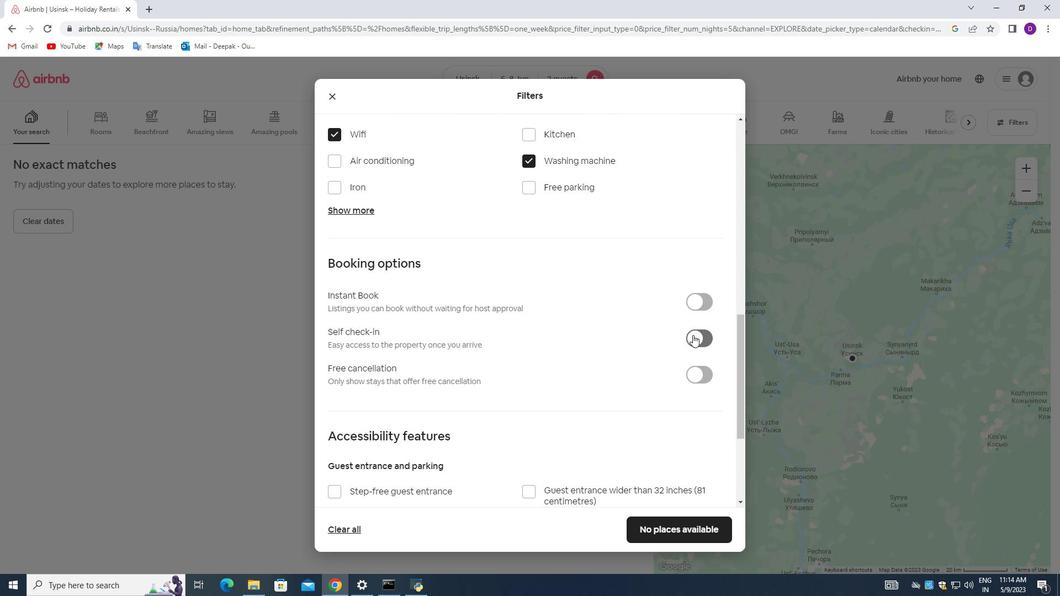 
Action: Mouse moved to (530, 347)
Screenshot: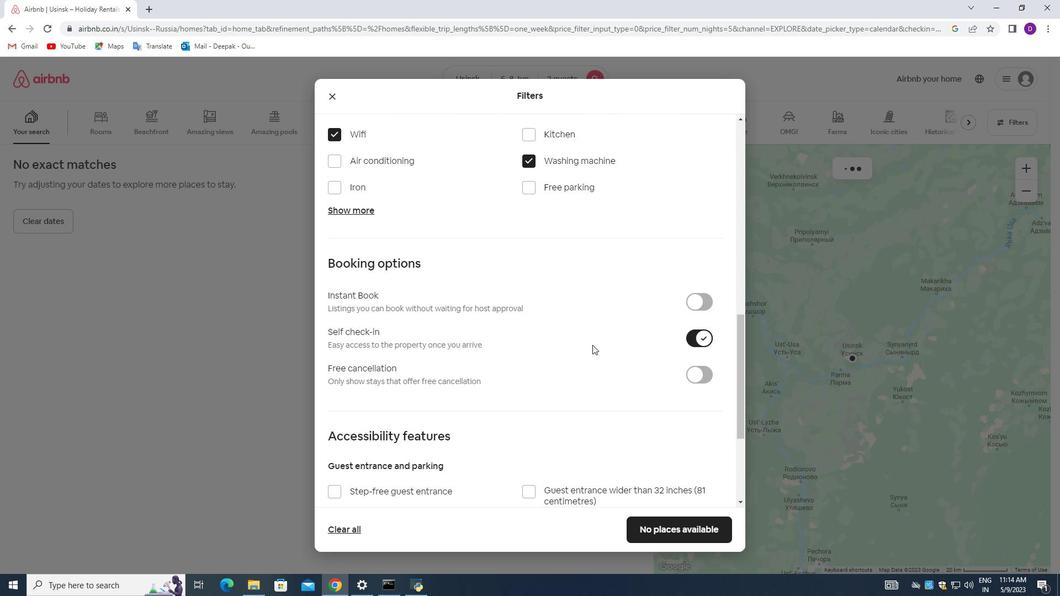 
Action: Mouse scrolled (530, 347) with delta (0, 0)
Screenshot: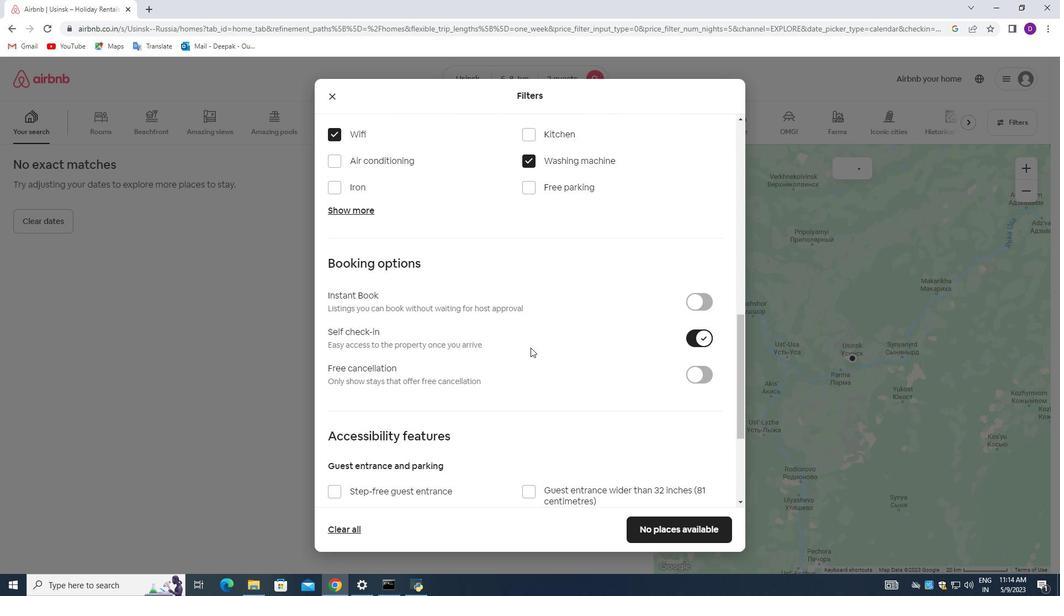 
Action: Mouse scrolled (530, 347) with delta (0, 0)
Screenshot: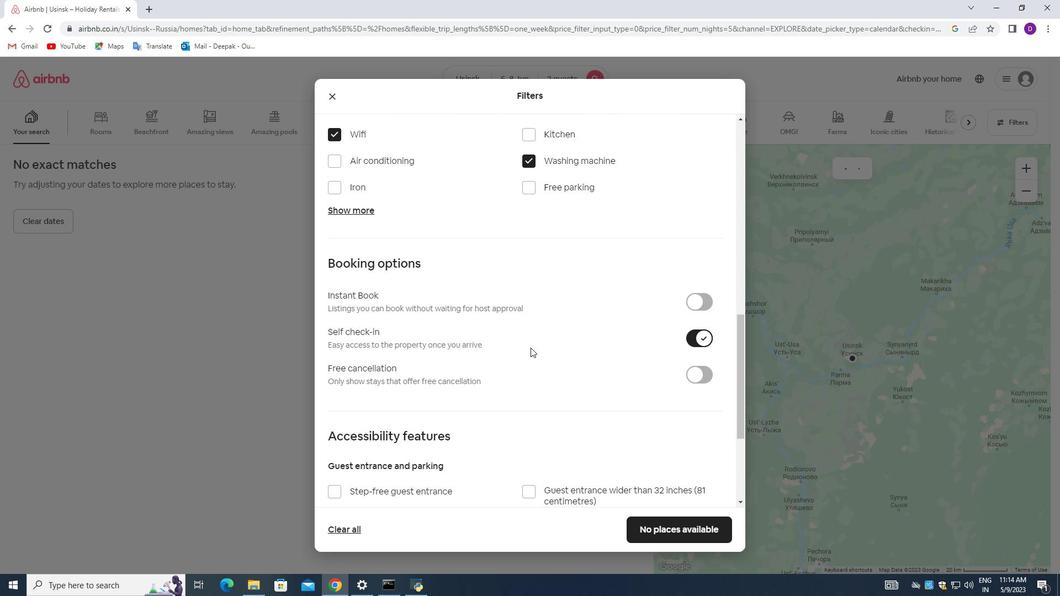 
Action: Mouse scrolled (530, 347) with delta (0, 0)
Screenshot: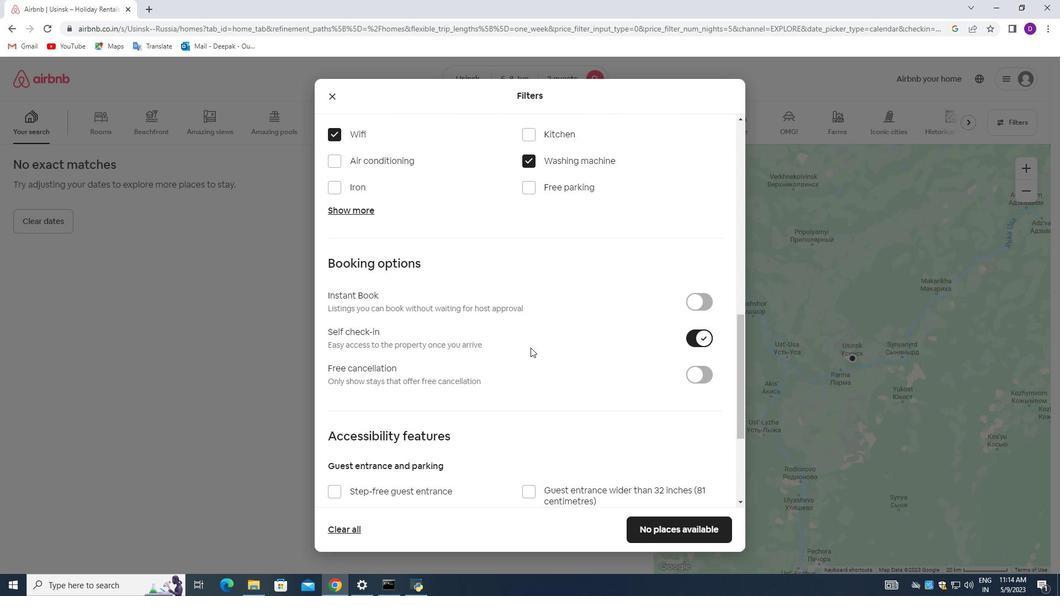 
Action: Mouse moved to (487, 367)
Screenshot: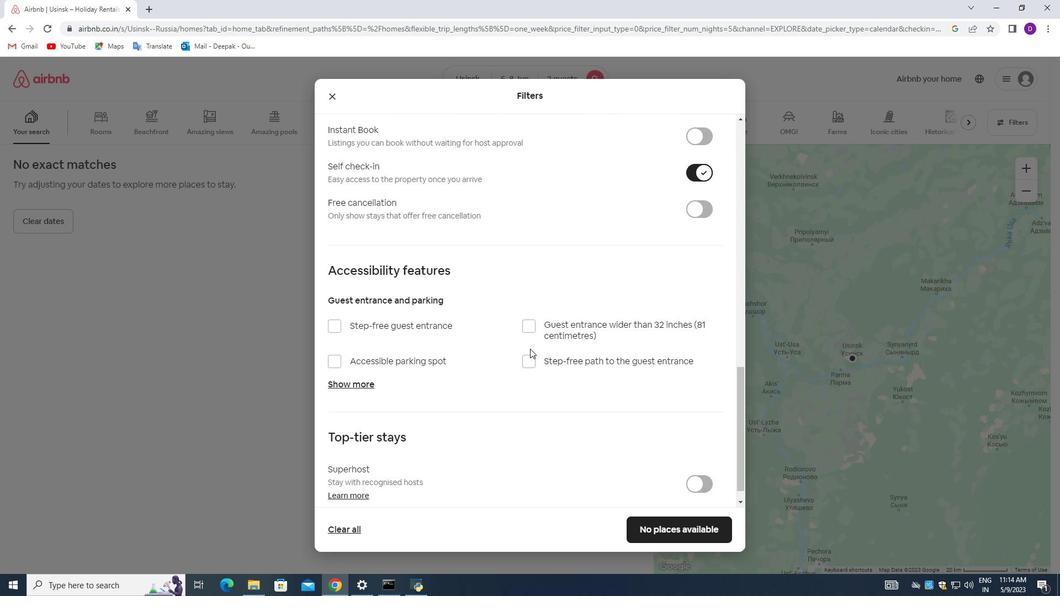 
Action: Mouse scrolled (487, 367) with delta (0, 0)
Screenshot: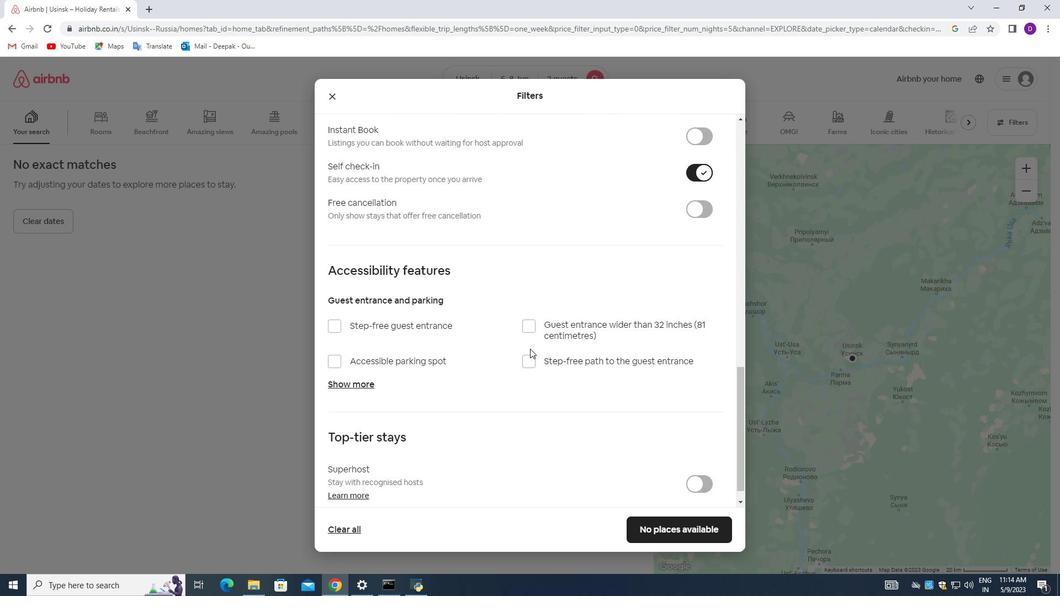 
Action: Mouse moved to (485, 367)
Screenshot: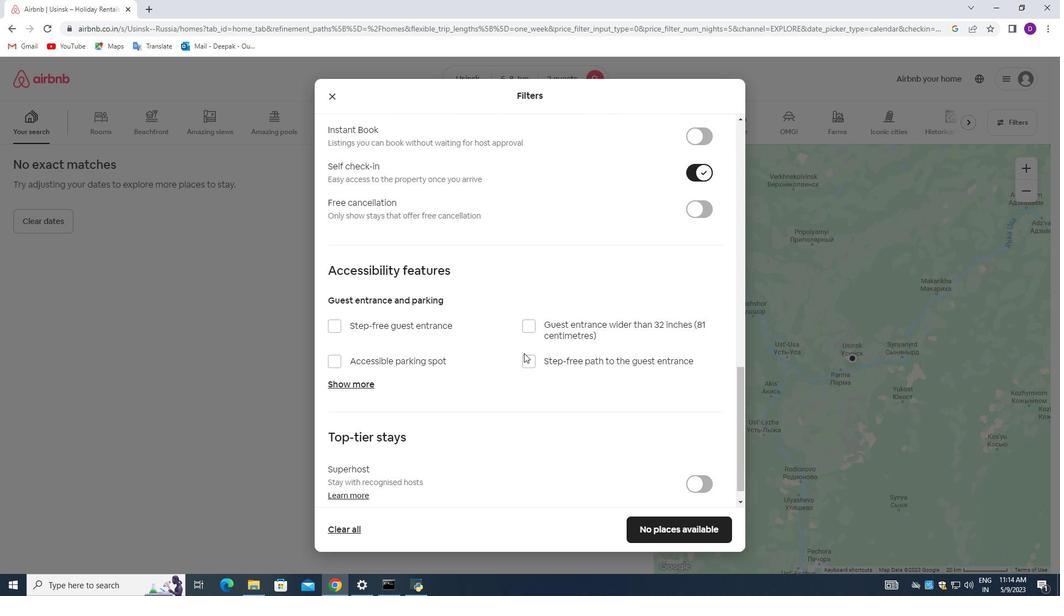 
Action: Mouse scrolled (485, 367) with delta (0, 0)
Screenshot: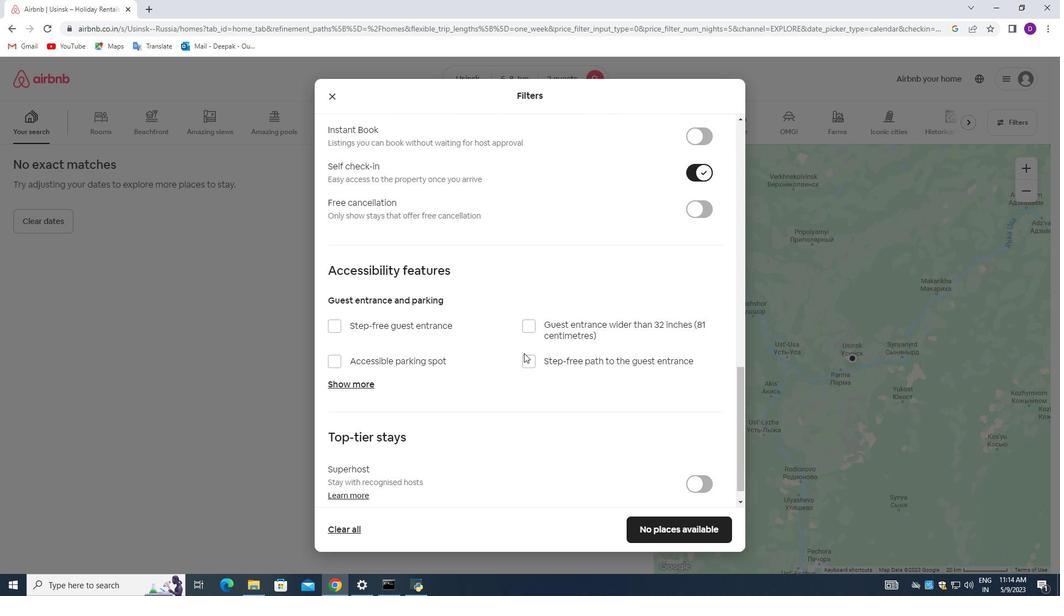 
Action: Mouse moved to (479, 367)
Screenshot: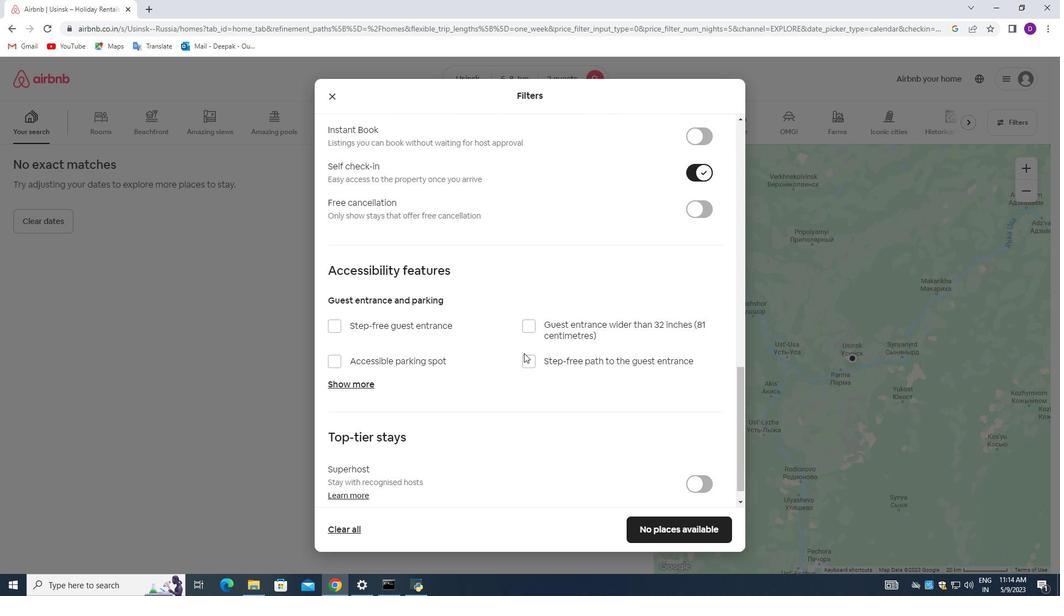 
Action: Mouse scrolled (479, 367) with delta (0, 0)
Screenshot: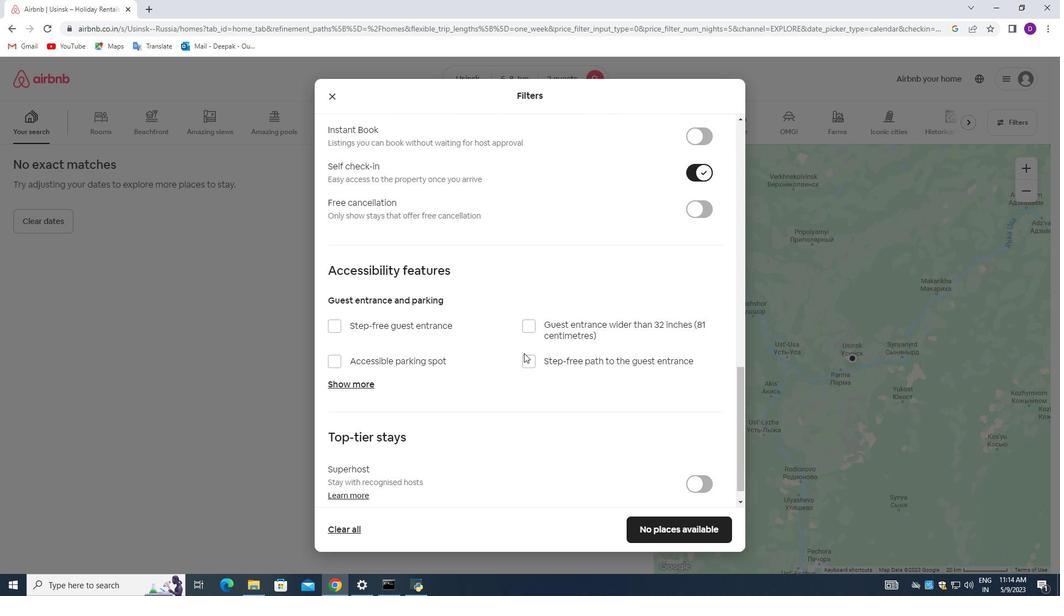 
Action: Mouse moved to (478, 383)
Screenshot: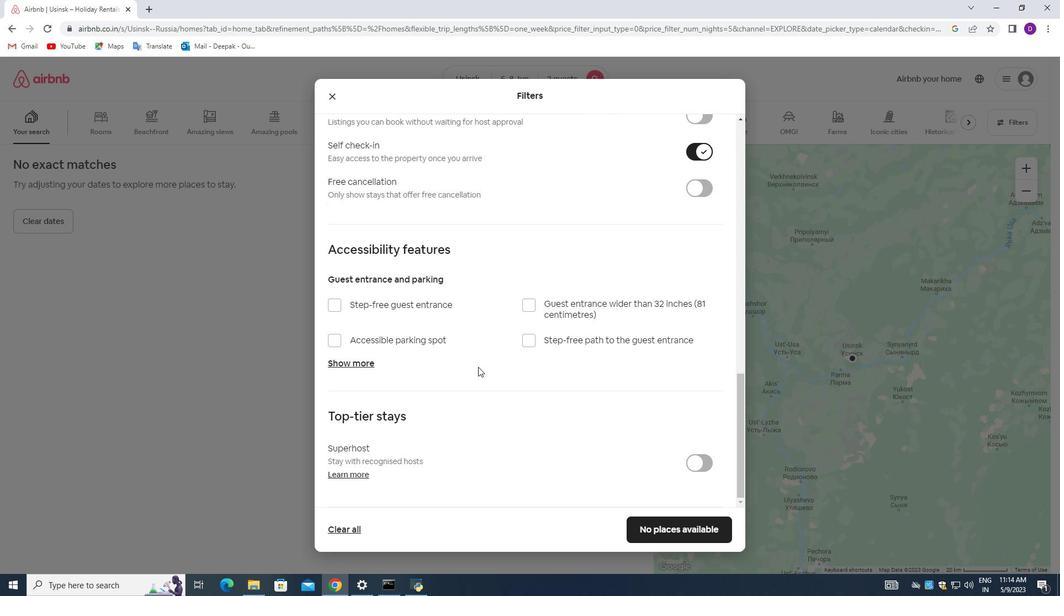 
Action: Mouse scrolled (478, 367) with delta (0, 0)
Screenshot: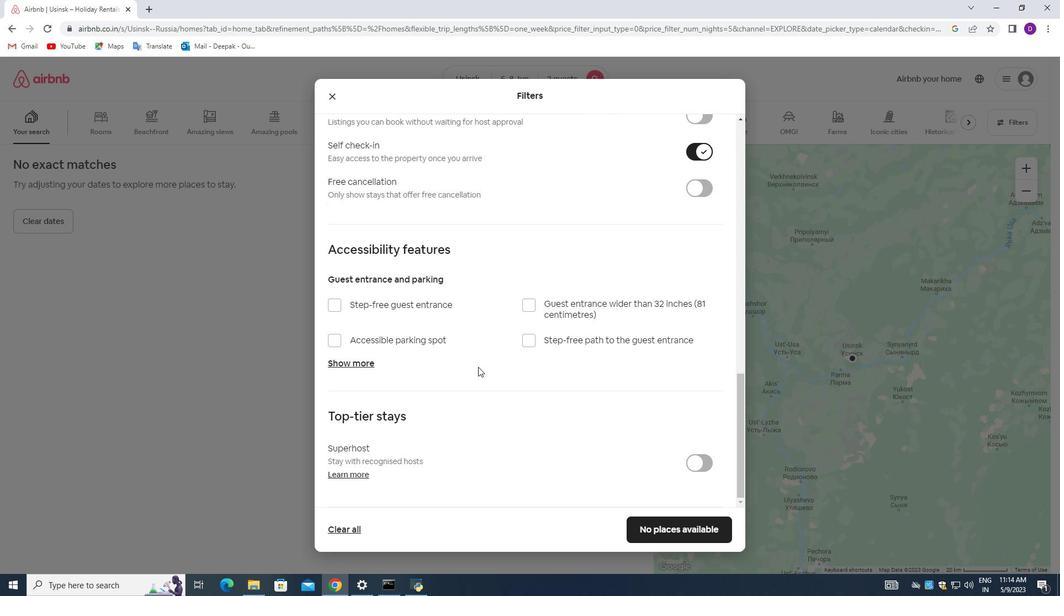 
Action: Mouse moved to (478, 384)
Screenshot: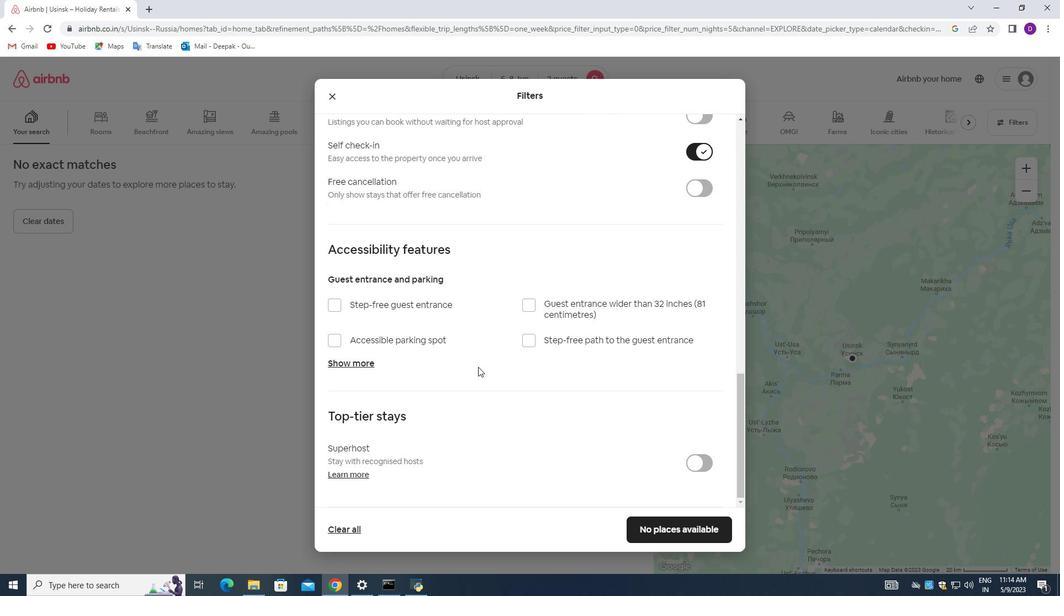 
Action: Mouse scrolled (478, 375) with delta (0, 0)
Screenshot: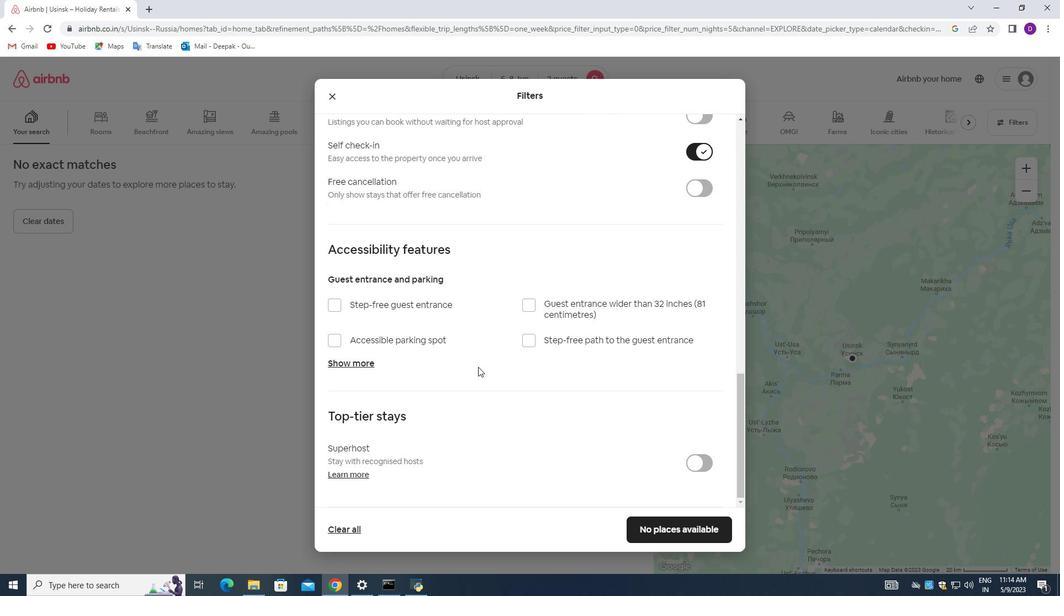 
Action: Mouse moved to (478, 384)
Screenshot: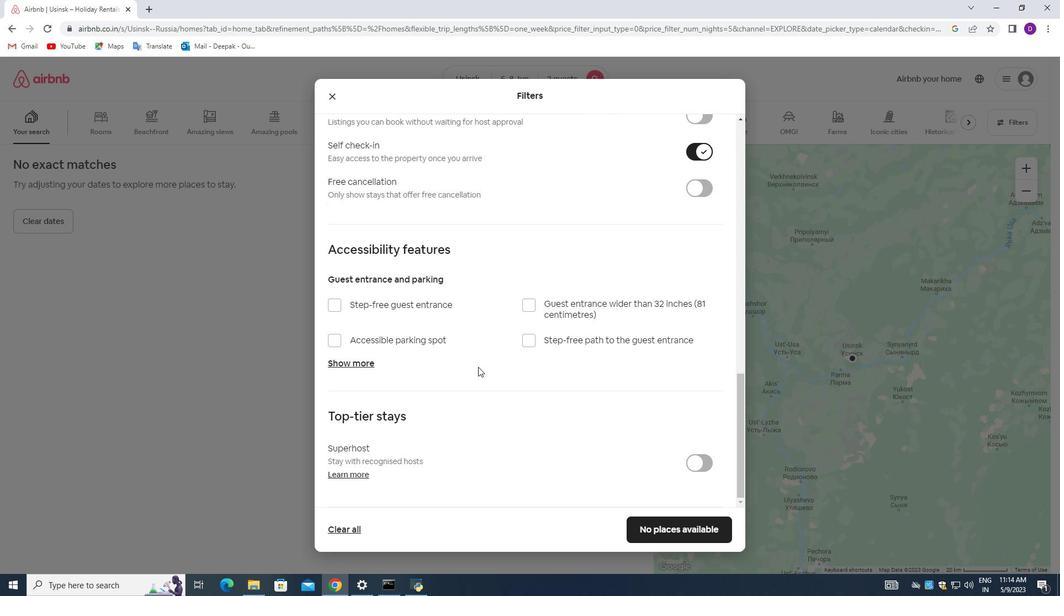 
Action: Mouse scrolled (478, 383) with delta (0, 0)
Screenshot: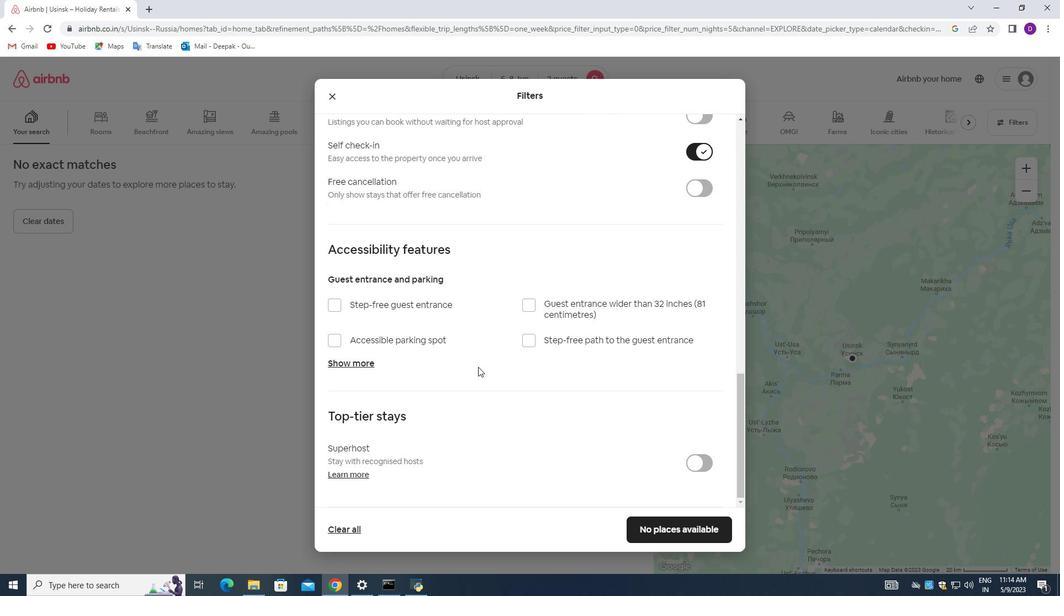 
Action: Mouse moved to (653, 525)
Screenshot: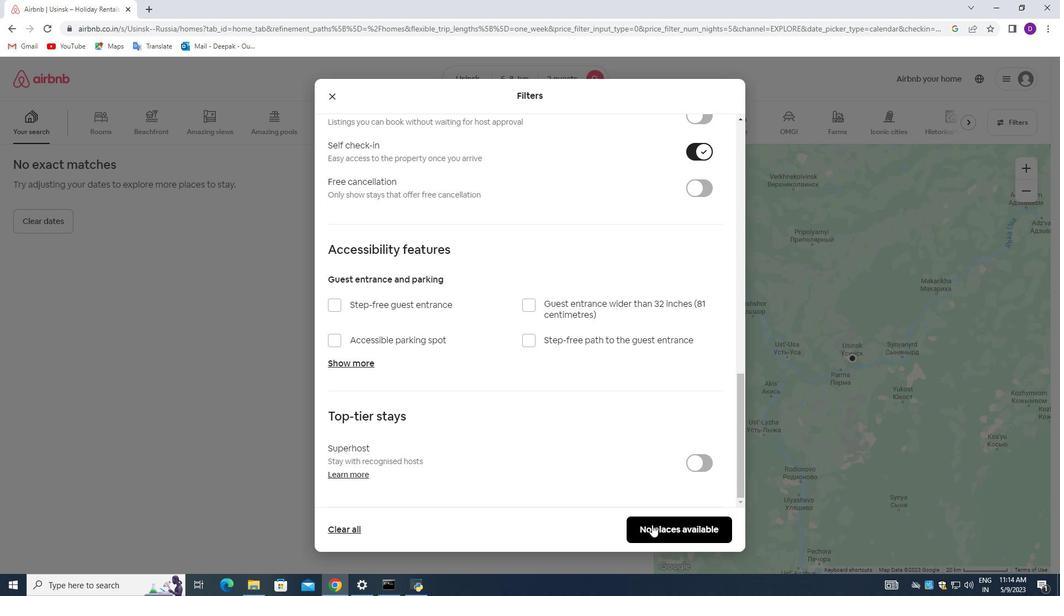 
Action: Mouse pressed left at (653, 525)
Screenshot: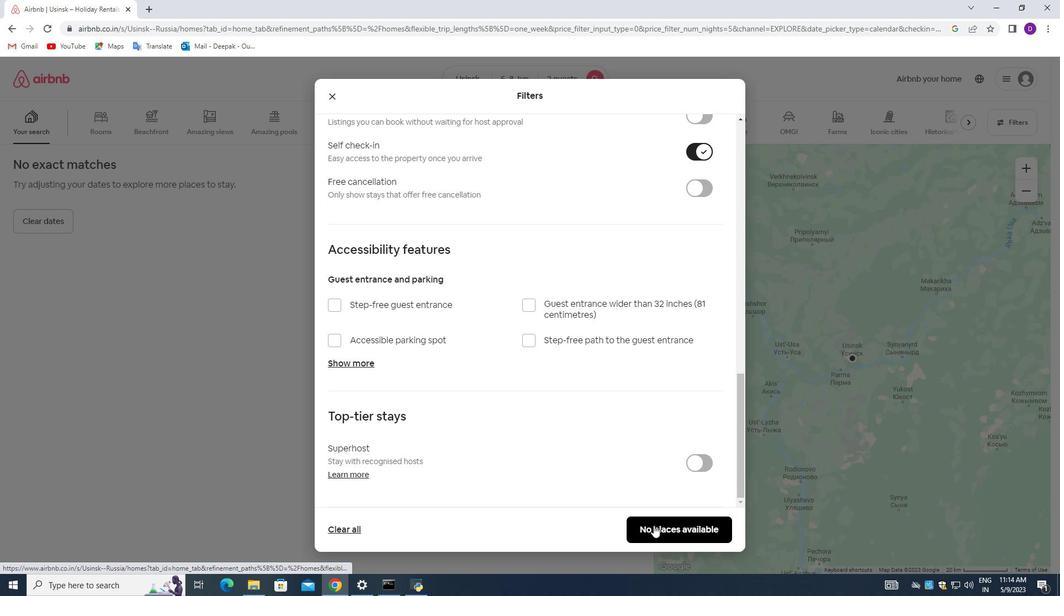 
Action: Mouse moved to (589, 373)
Screenshot: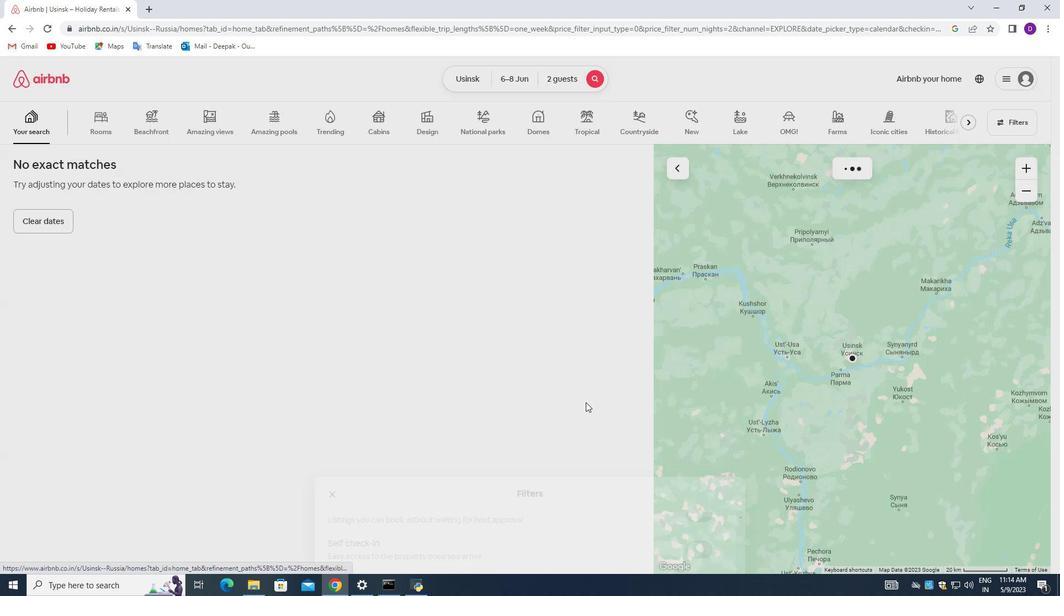 
